 Task: Add a signature Grace Jones containing With gratitude and best wishes, Grace Jones to email address softage.2@softage.net and add a label Medical records
Action: Mouse moved to (327, 354)
Screenshot: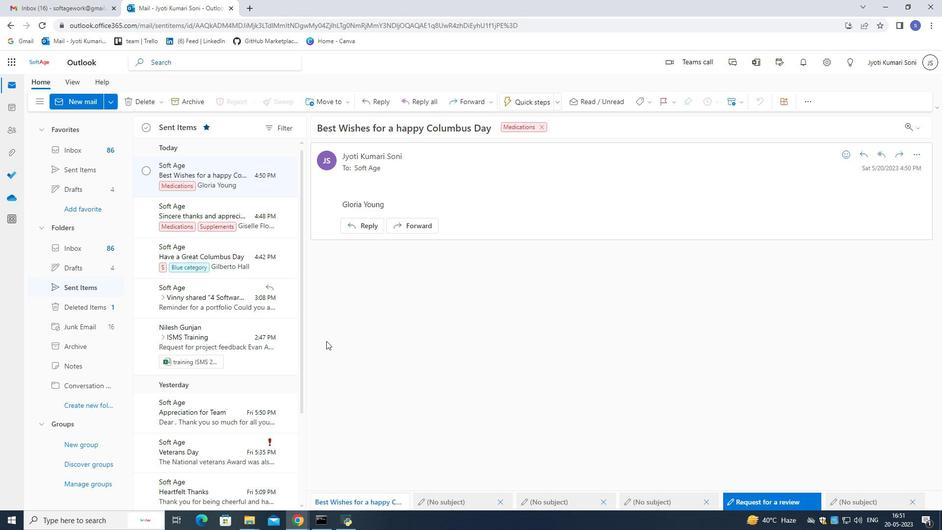 
Action: Mouse scrolled (327, 353) with delta (0, 0)
Screenshot: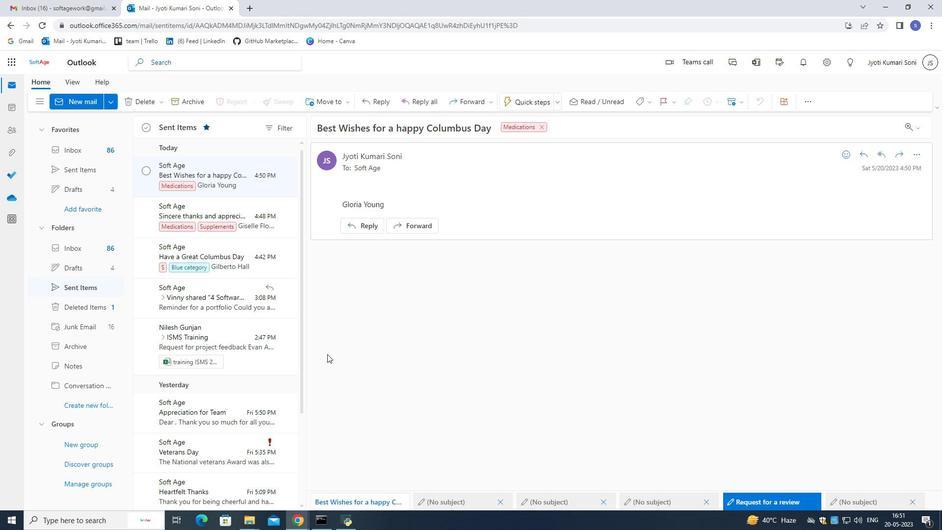
Action: Mouse scrolled (327, 353) with delta (0, 0)
Screenshot: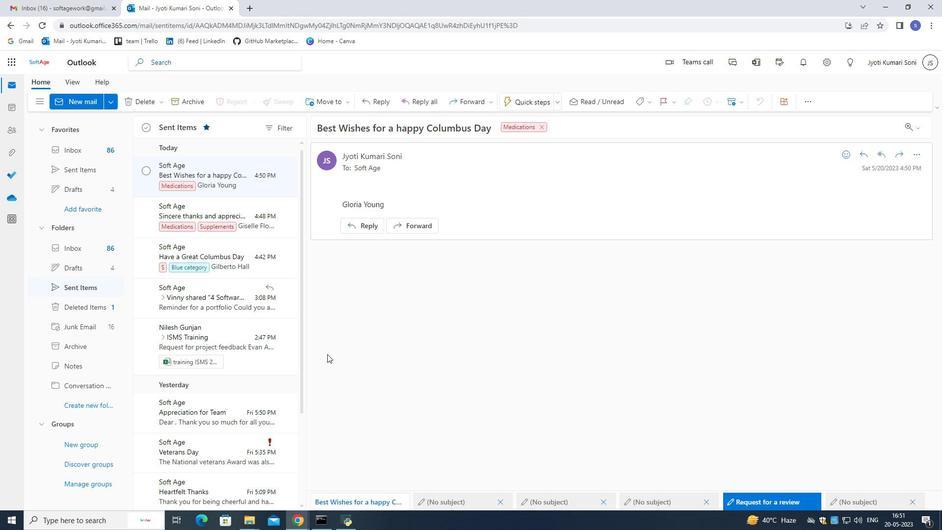 
Action: Mouse scrolled (327, 353) with delta (0, 0)
Screenshot: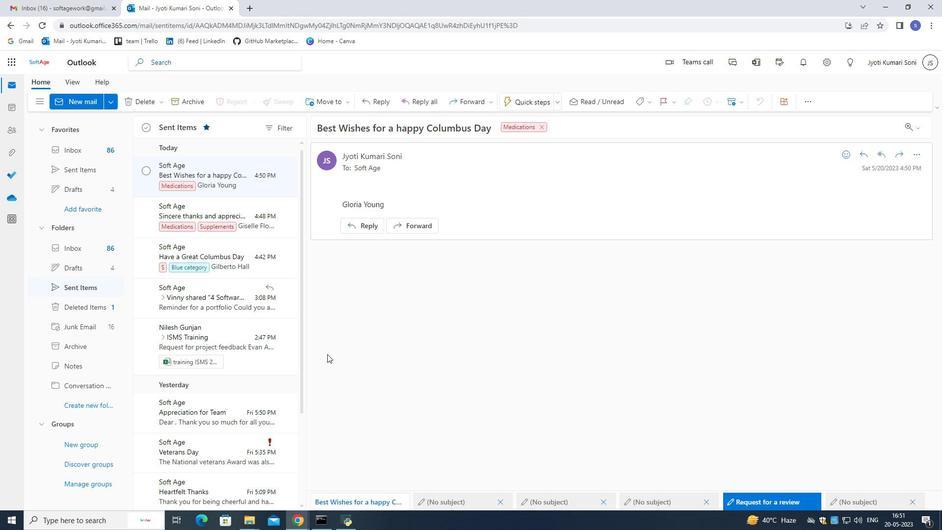 
Action: Mouse moved to (327, 351)
Screenshot: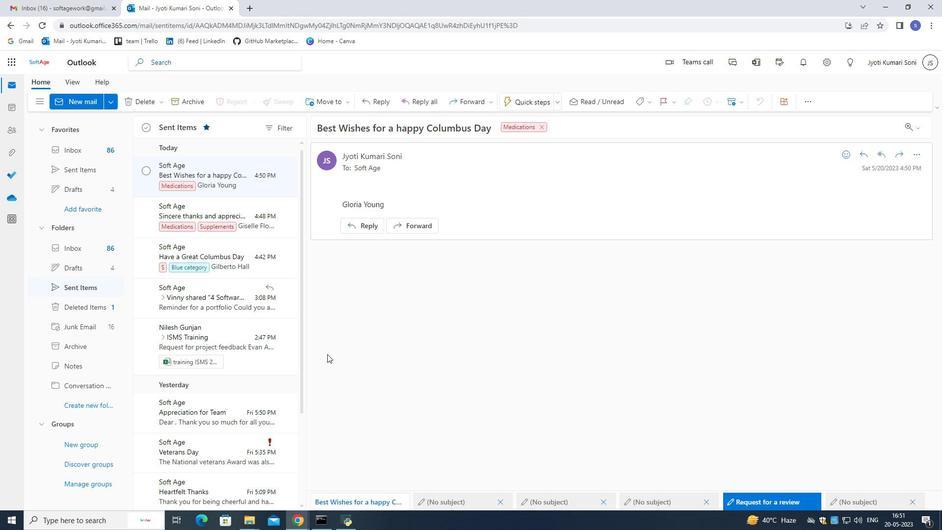 
Action: Mouse scrolled (327, 352) with delta (0, 0)
Screenshot: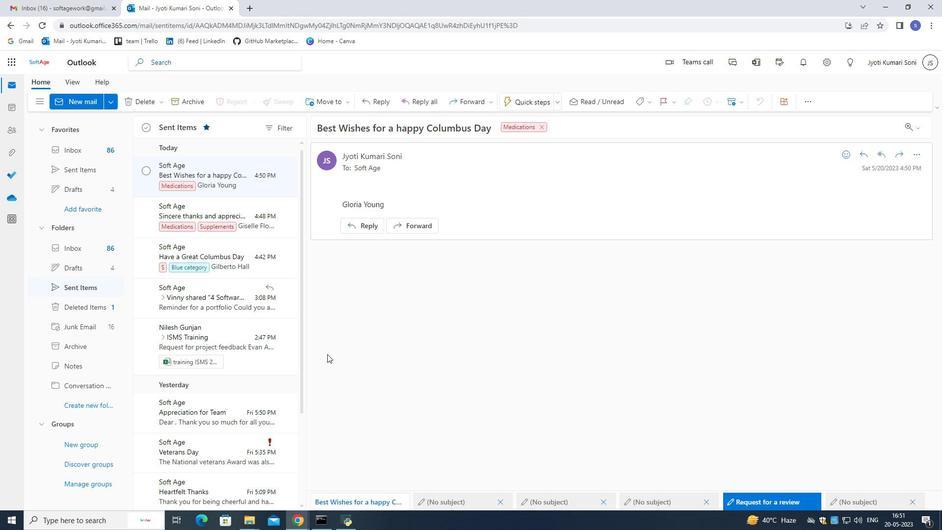 
Action: Mouse moved to (327, 350)
Screenshot: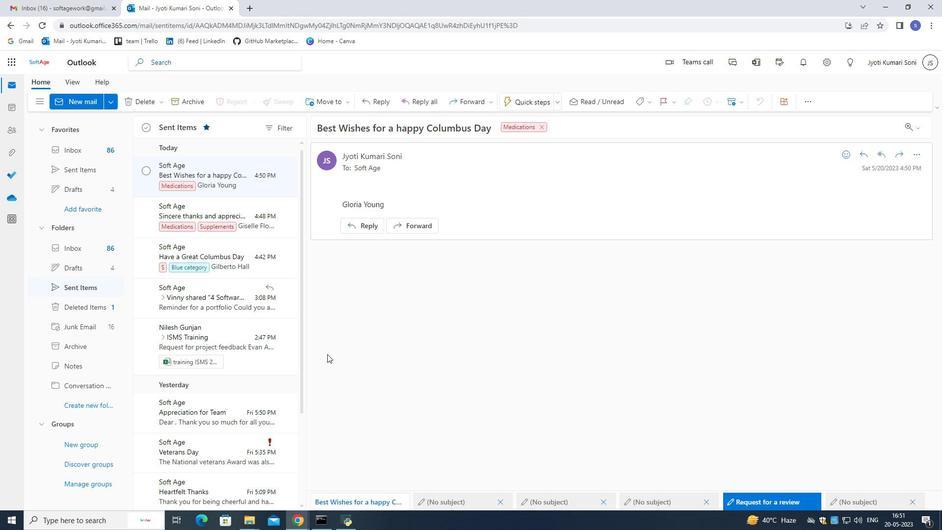 
Action: Mouse scrolled (327, 350) with delta (0, 0)
Screenshot: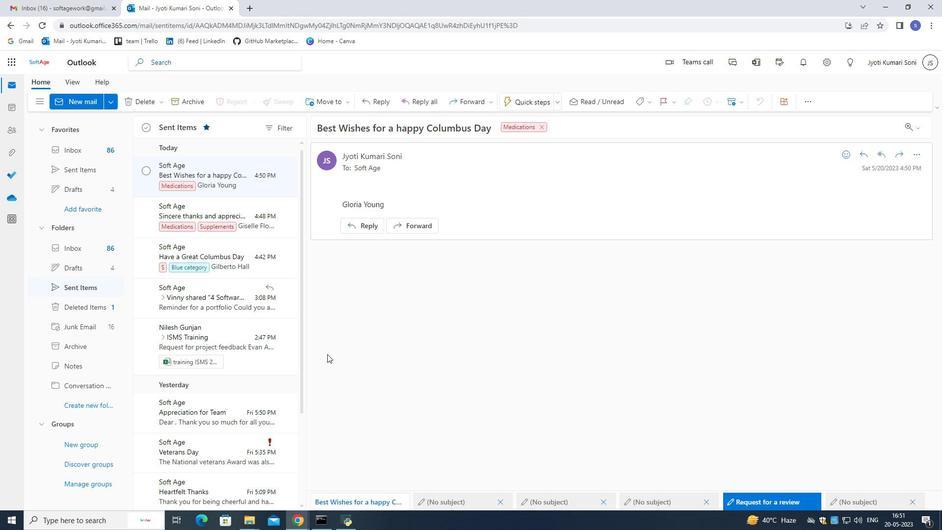 
Action: Mouse moved to (327, 346)
Screenshot: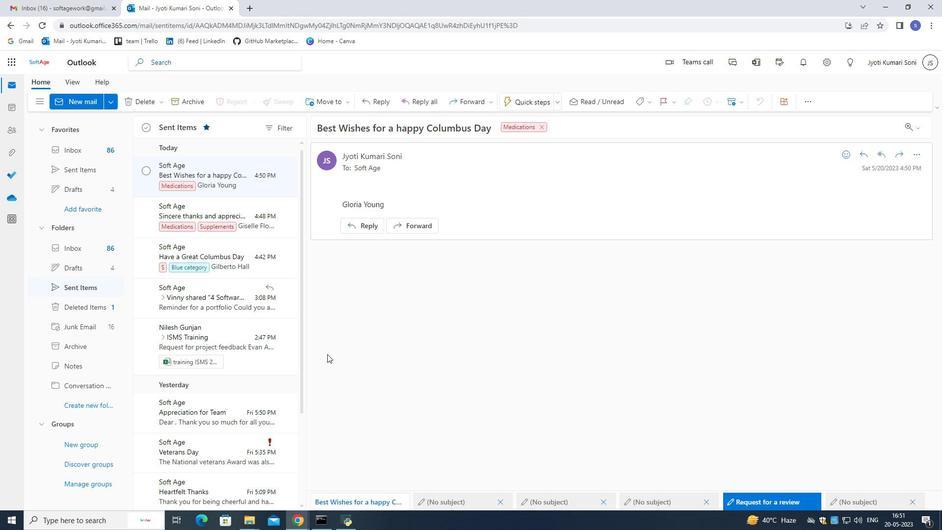 
Action: Mouse scrolled (327, 346) with delta (0, 0)
Screenshot: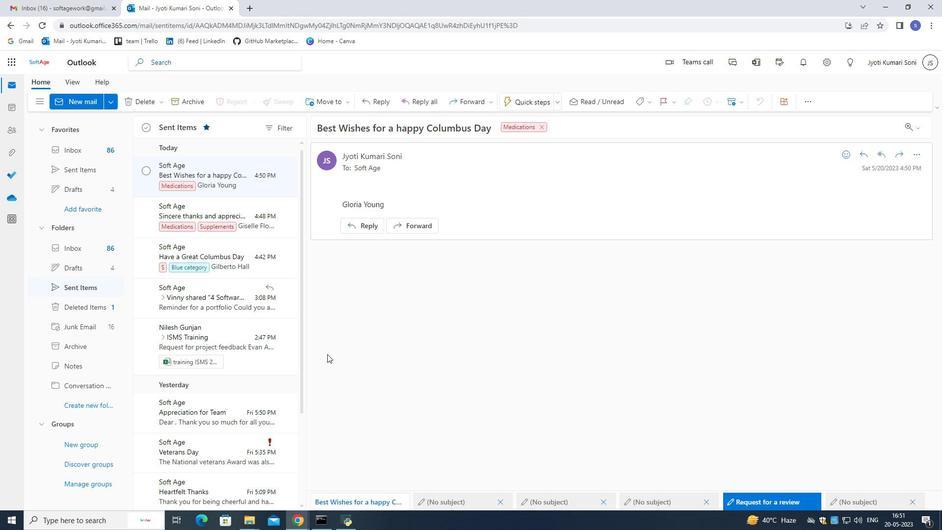 
Action: Mouse moved to (78, 101)
Screenshot: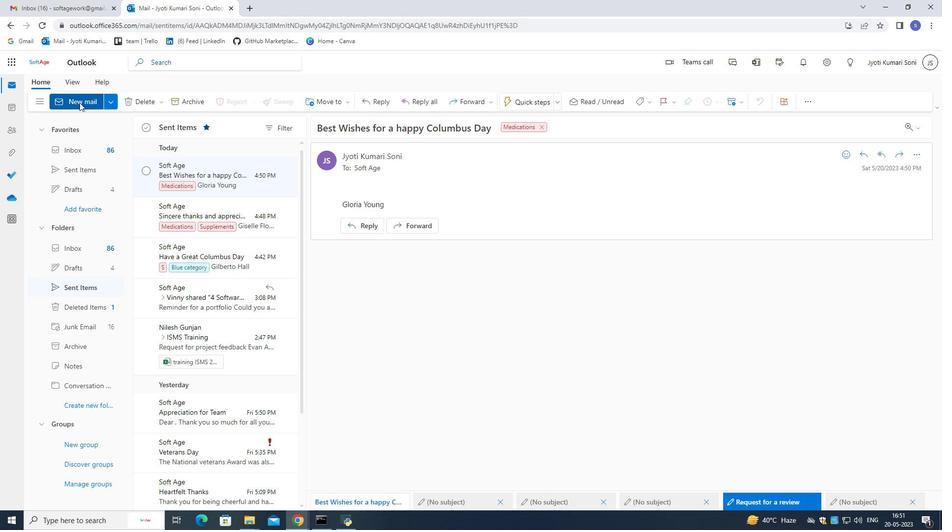 
Action: Mouse pressed left at (78, 101)
Screenshot: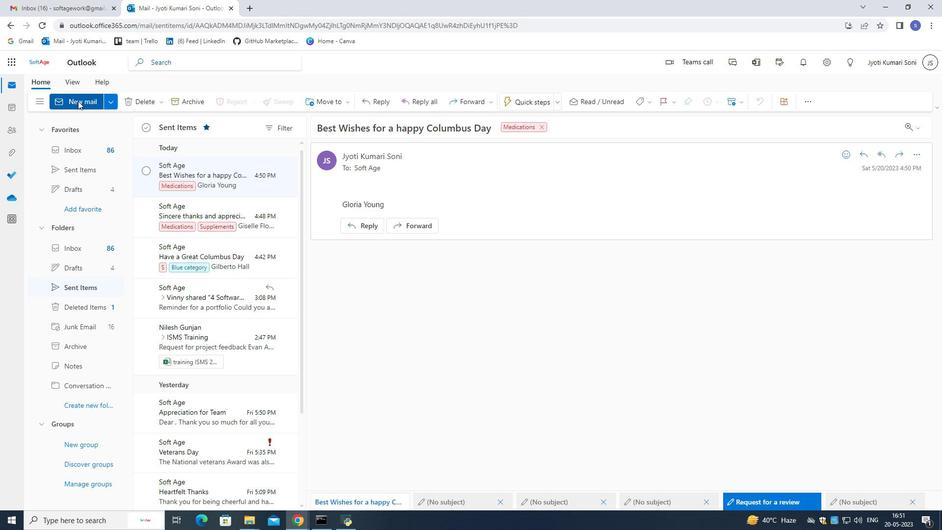 
Action: Mouse moved to (667, 101)
Screenshot: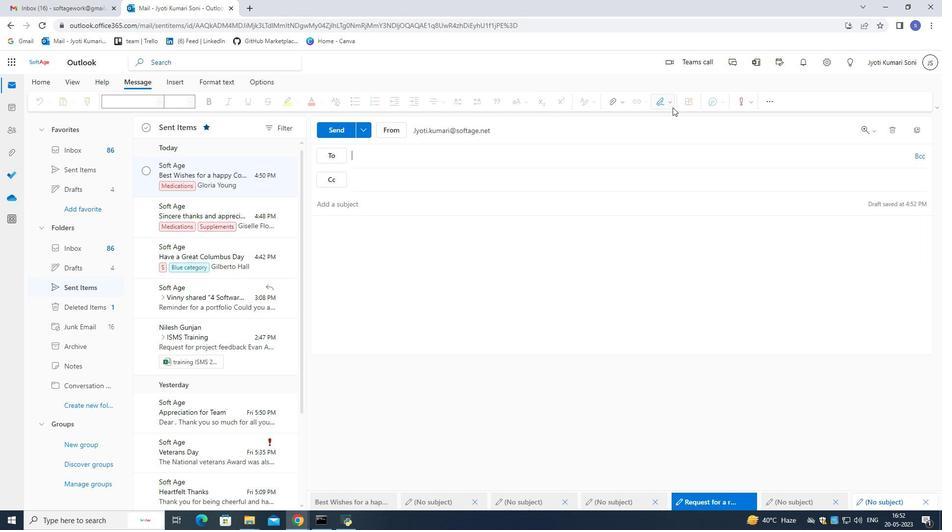 
Action: Mouse pressed left at (667, 101)
Screenshot: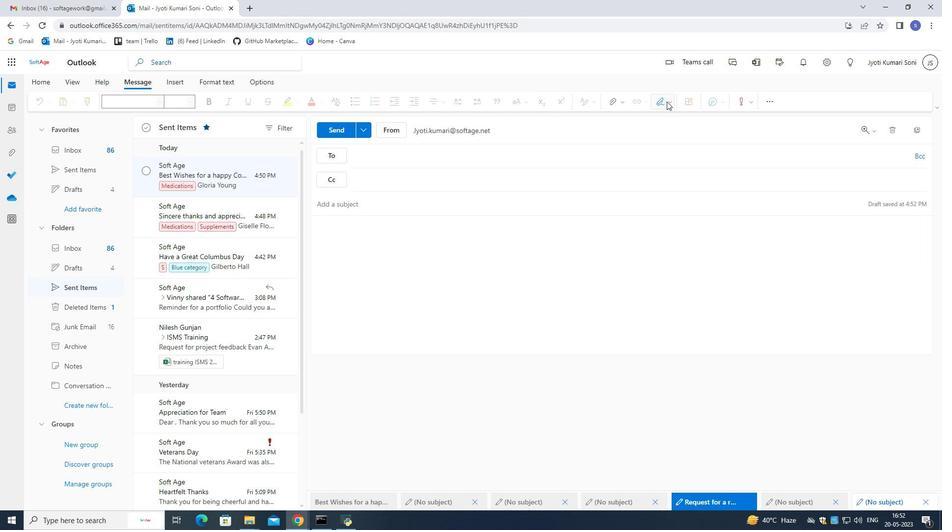 
Action: Mouse moved to (639, 297)
Screenshot: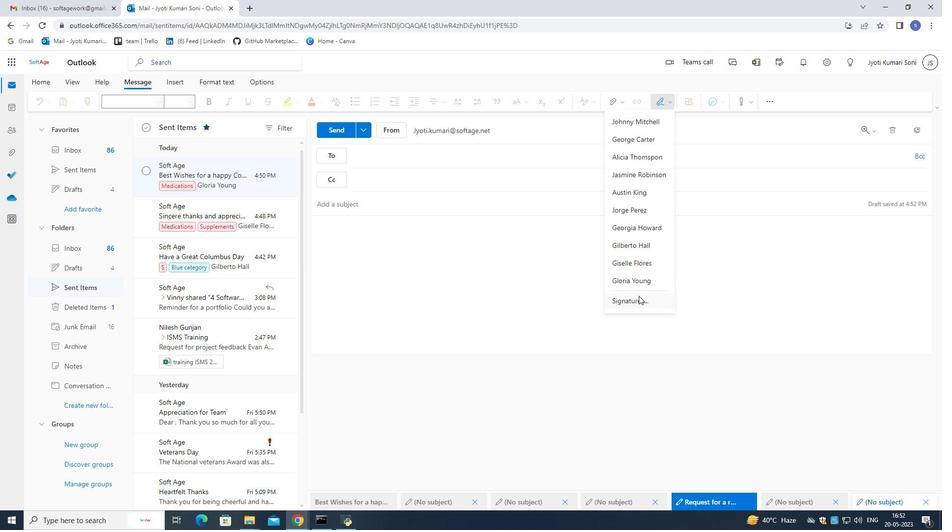 
Action: Mouse pressed left at (639, 297)
Screenshot: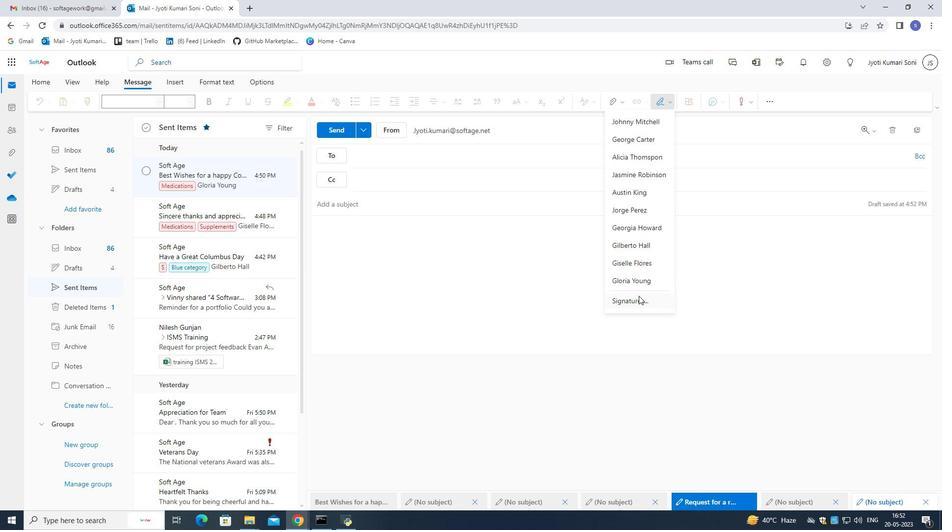 
Action: Mouse moved to (610, 179)
Screenshot: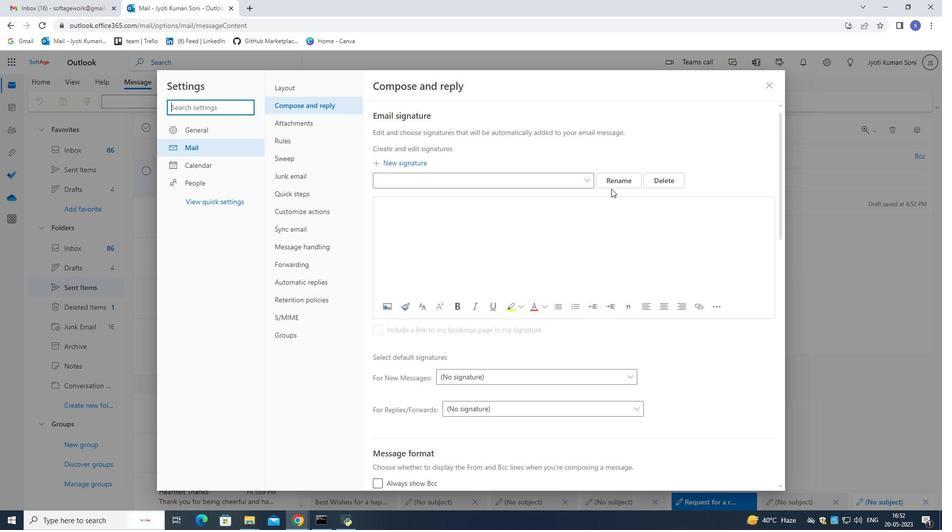 
Action: Mouse pressed left at (610, 179)
Screenshot: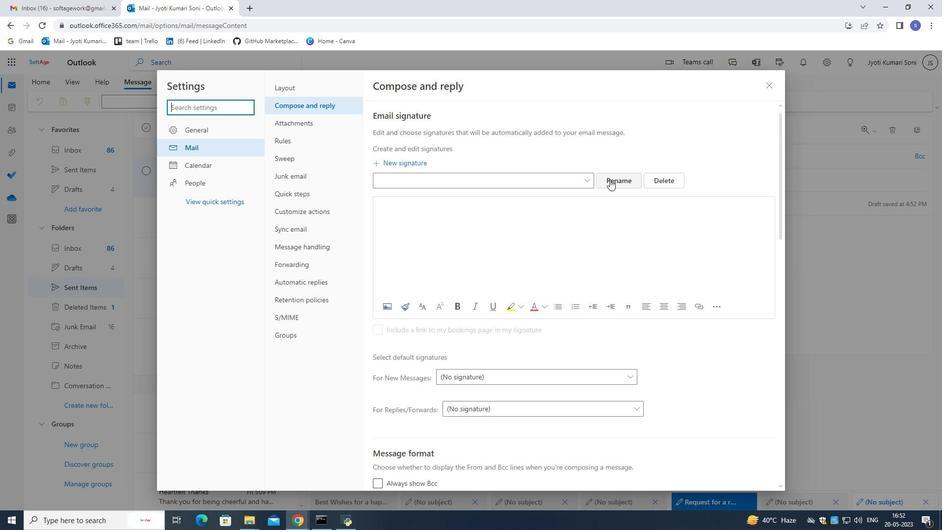 
Action: Mouse moved to (550, 173)
Screenshot: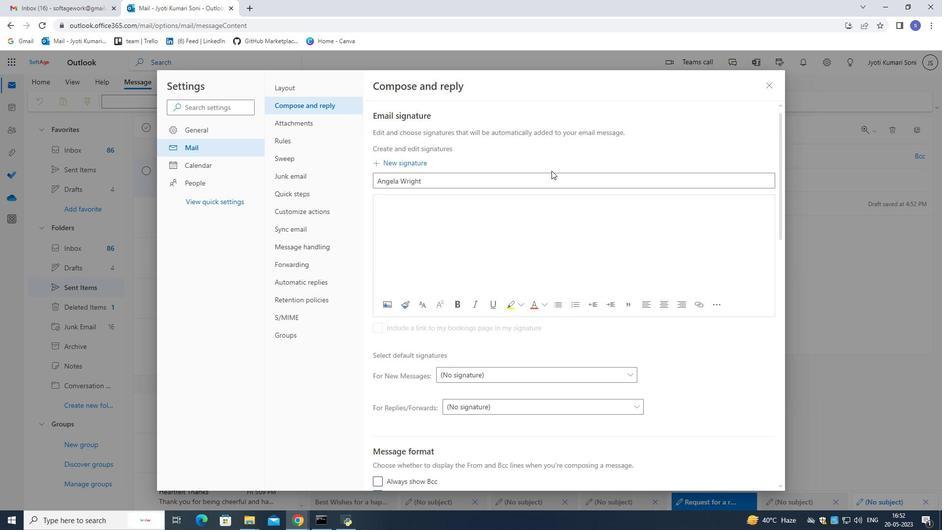 
Action: Mouse pressed left at (550, 173)
Screenshot: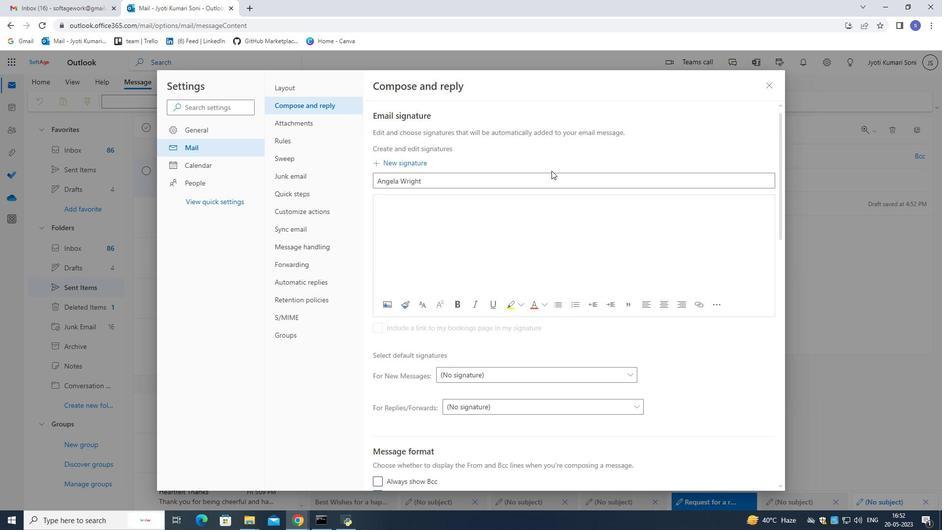 
Action: Mouse pressed left at (550, 173)
Screenshot: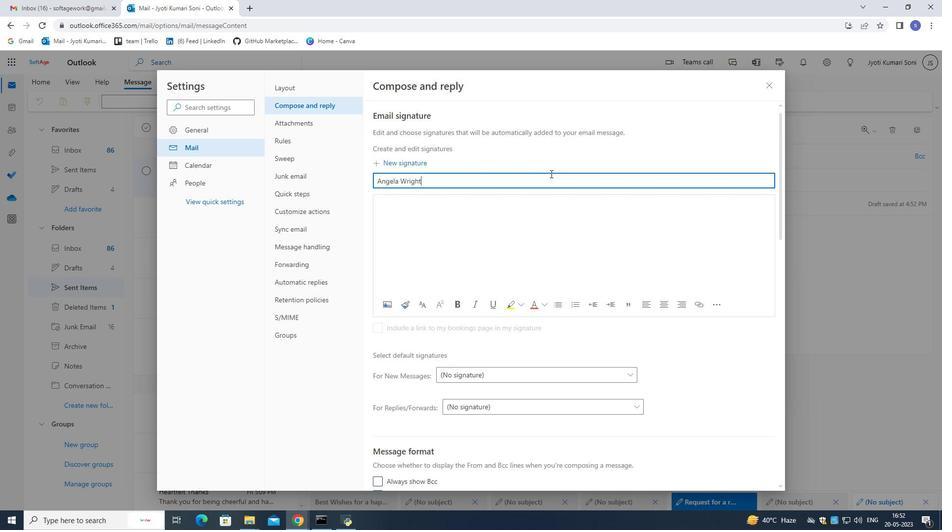 
Action: Mouse pressed left at (550, 173)
Screenshot: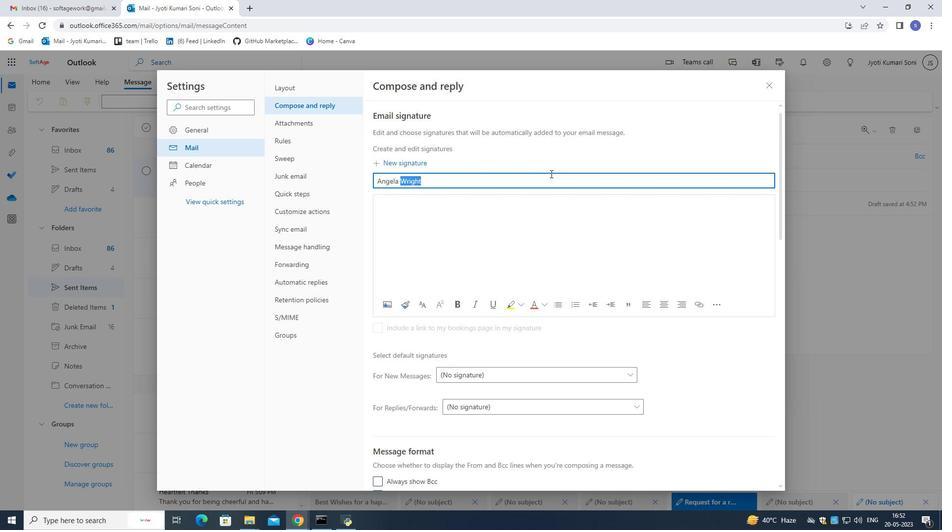 
Action: Key pressed <Key.shift>Grace<Key.space><Key.shift>jones
Screenshot: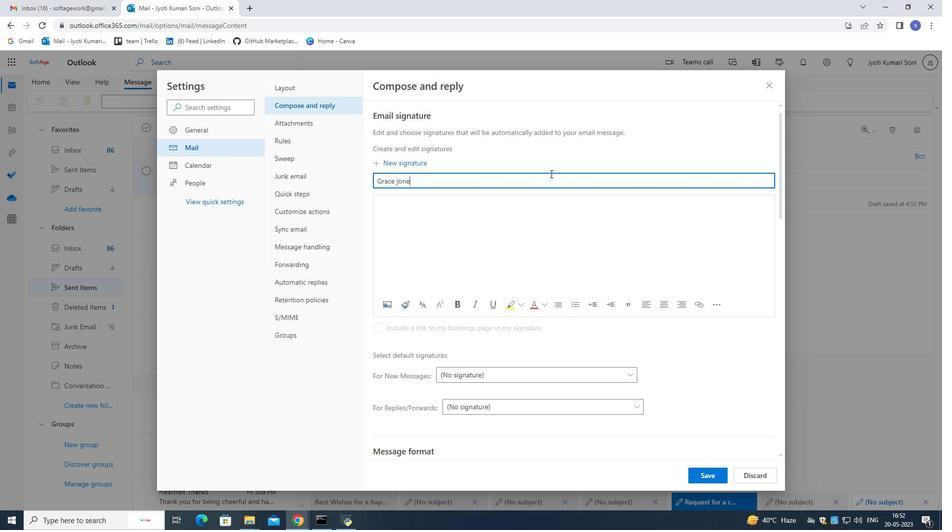 
Action: Mouse moved to (430, 182)
Screenshot: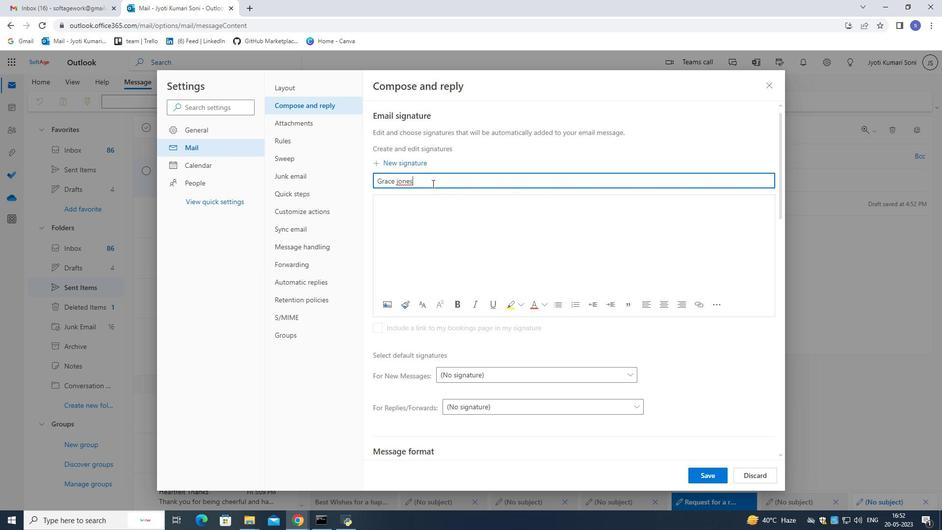 
Action: Mouse pressed left at (430, 182)
Screenshot: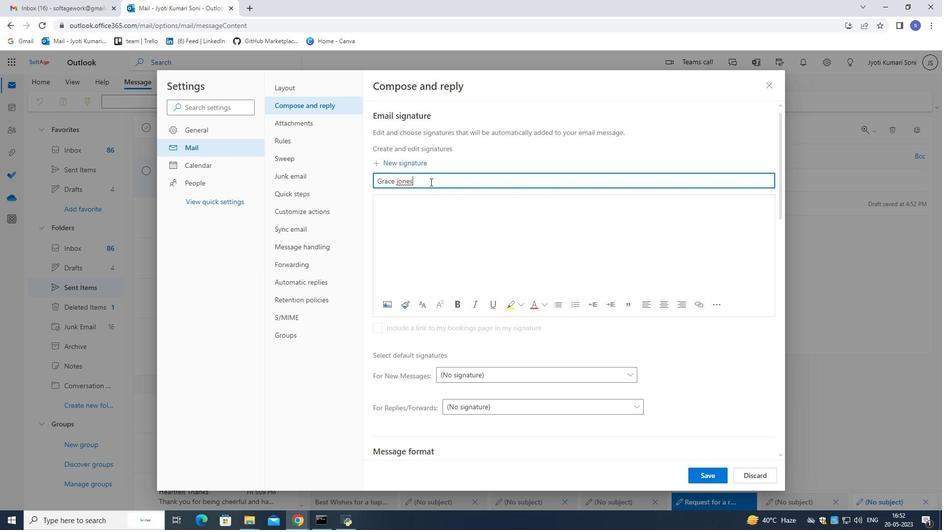 
Action: Mouse moved to (362, 182)
Screenshot: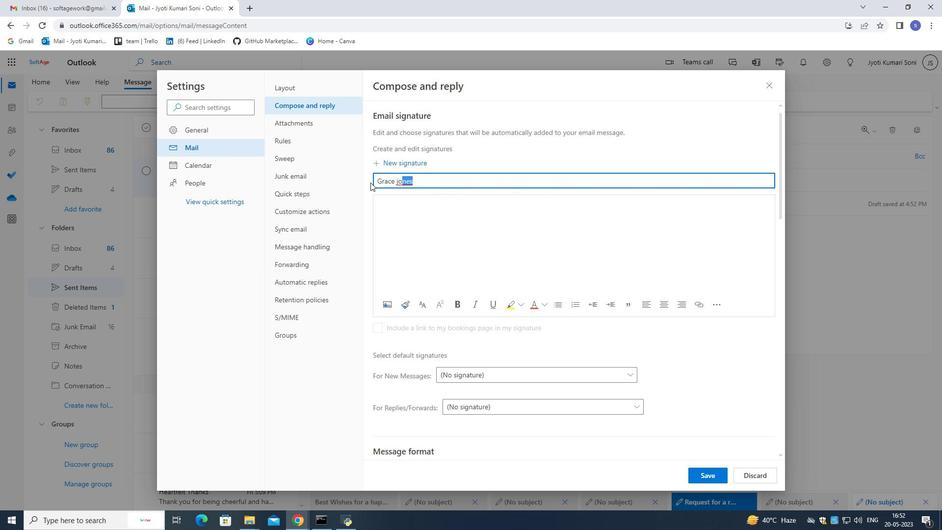 
Action: Key pressed ctrl+C
Screenshot: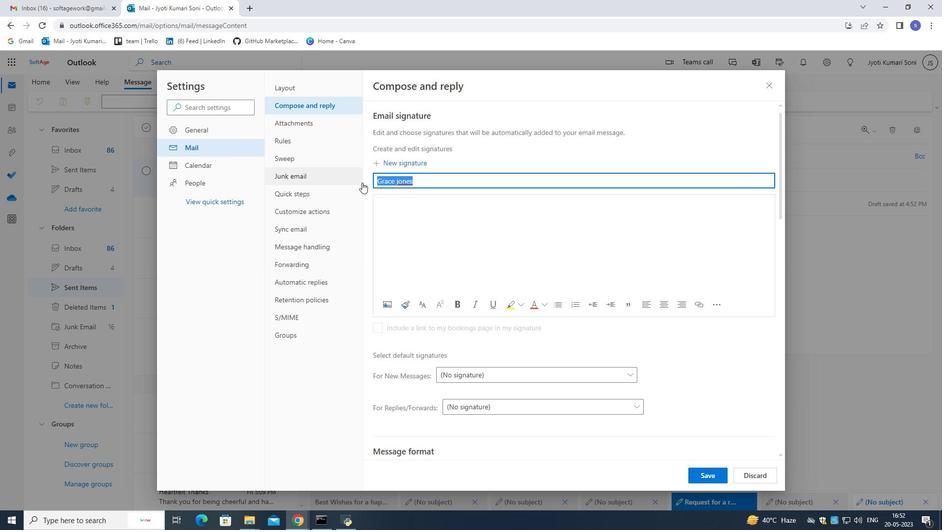 
Action: Mouse moved to (392, 200)
Screenshot: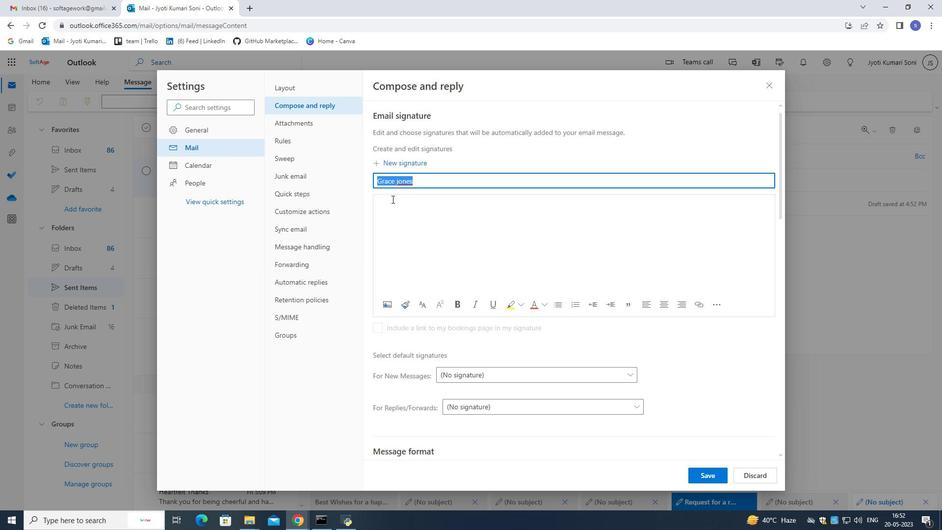 
Action: Mouse pressed left at (392, 200)
Screenshot: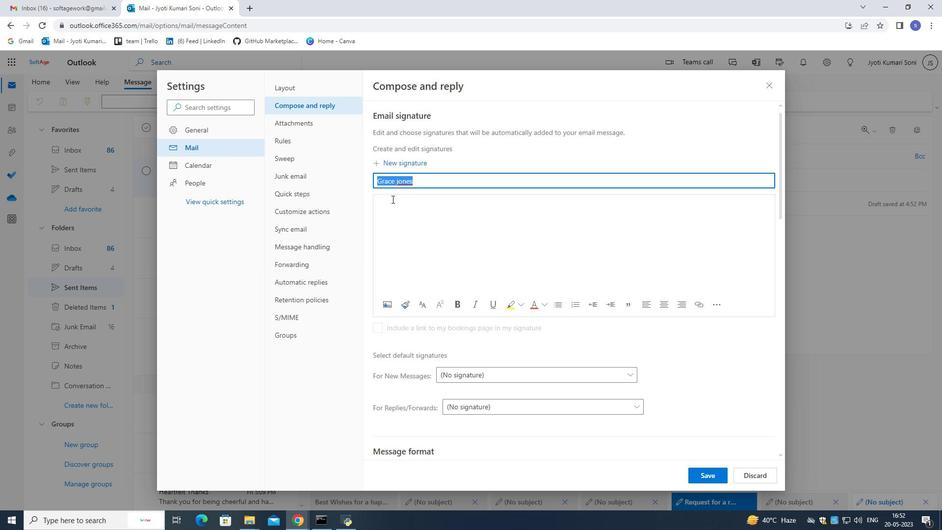 
Action: Mouse moved to (392, 200)
Screenshot: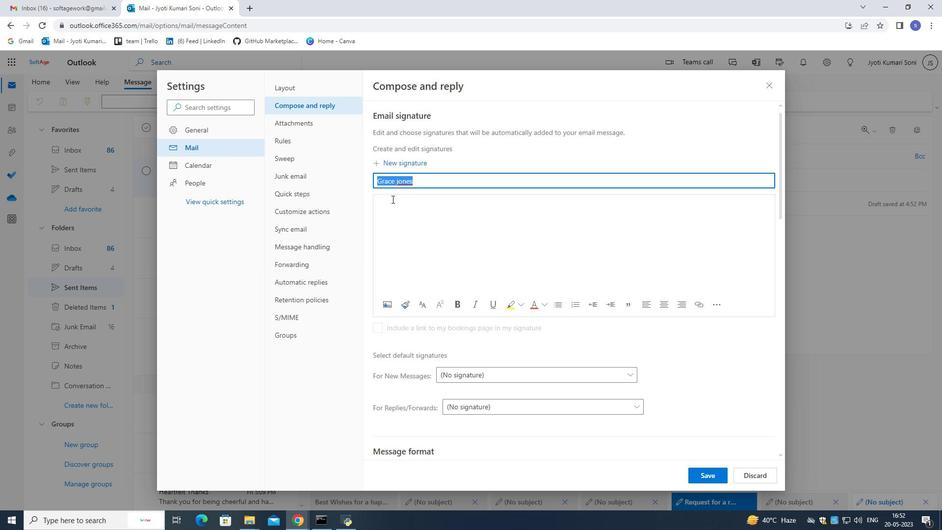 
Action: Key pressed ctrl+V
Screenshot: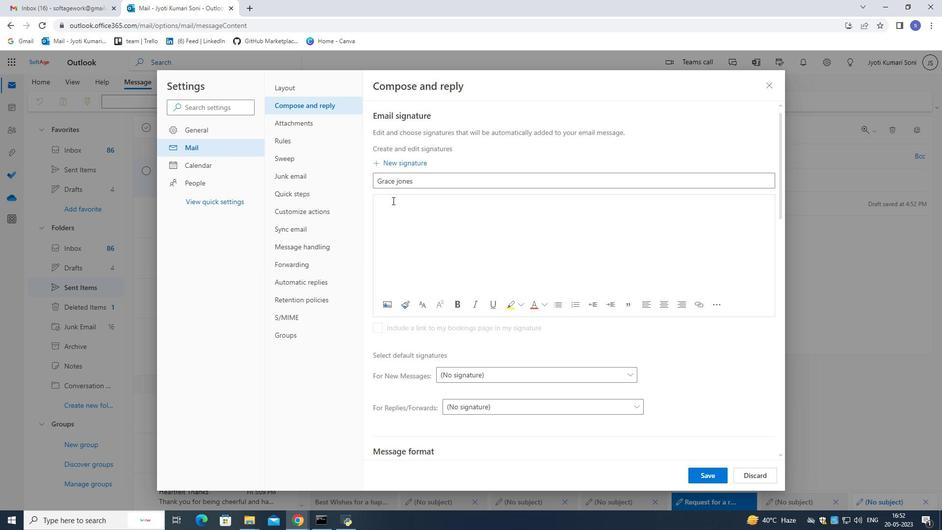 
Action: Mouse moved to (401, 204)
Screenshot: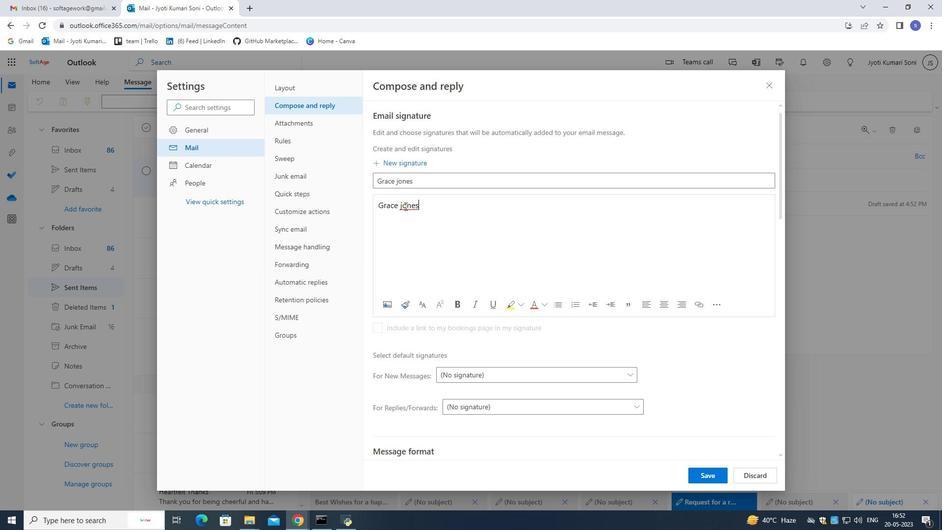 
Action: Mouse pressed left at (401, 204)
Screenshot: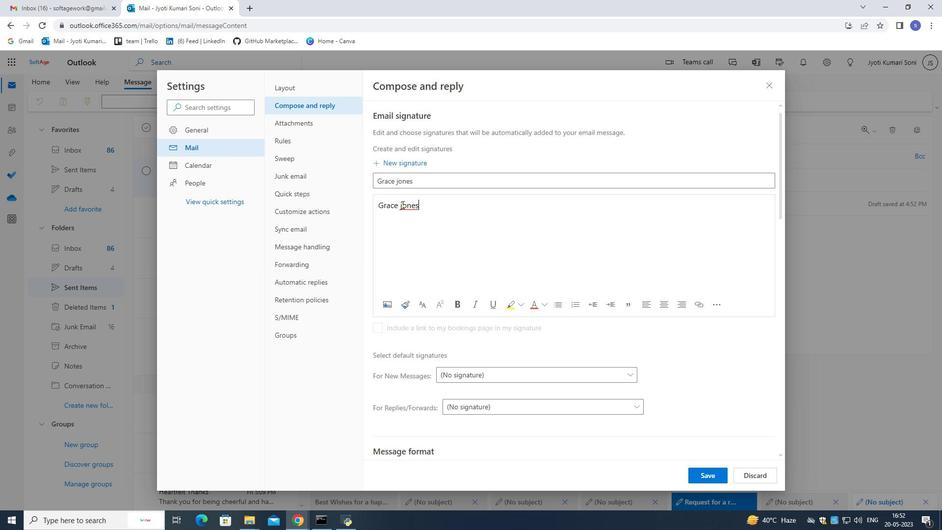 
Action: Mouse moved to (404, 220)
Screenshot: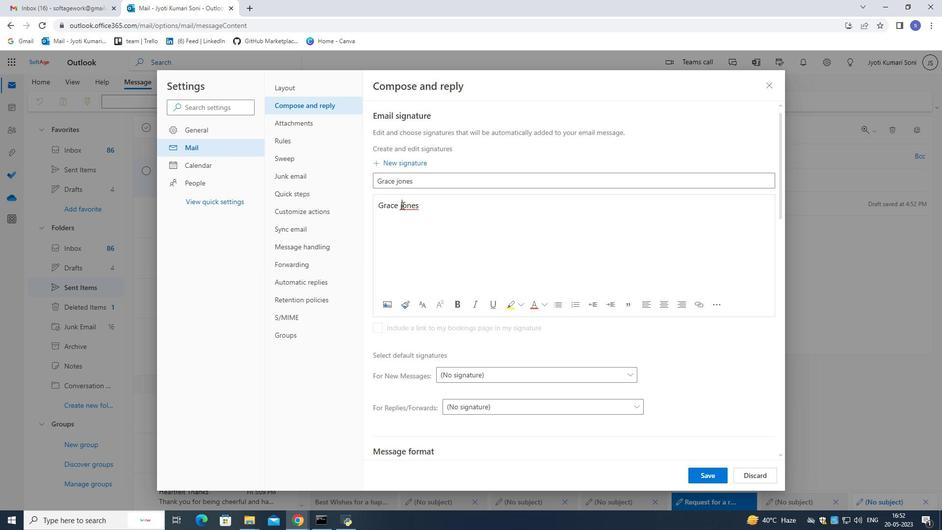 
Action: Key pressed <Key.backspace><Key.shift>J
Screenshot: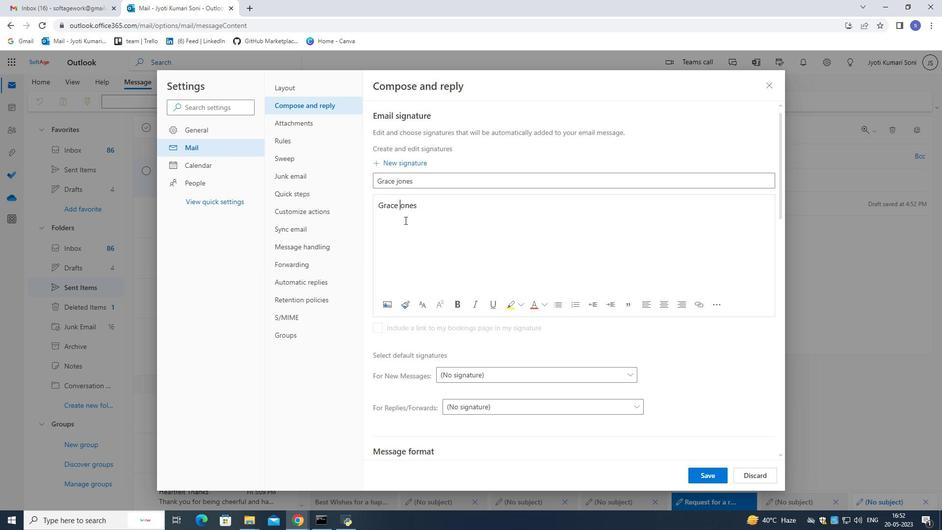 
Action: Mouse moved to (398, 181)
Screenshot: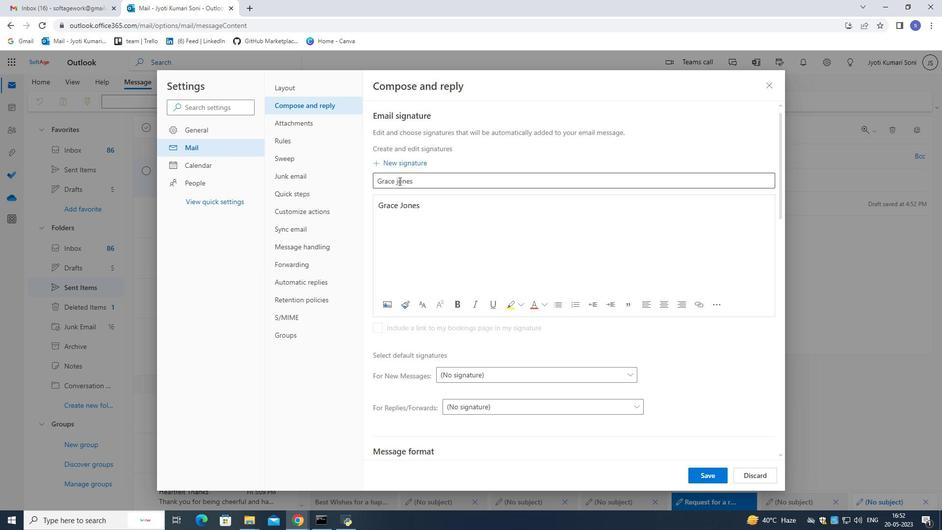 
Action: Mouse pressed left at (398, 181)
Screenshot: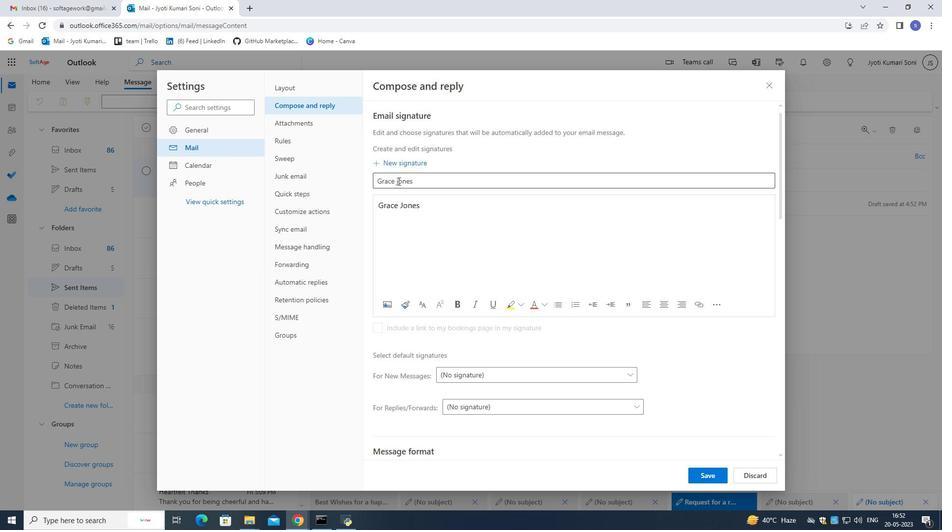 
Action: Mouse moved to (414, 209)
Screenshot: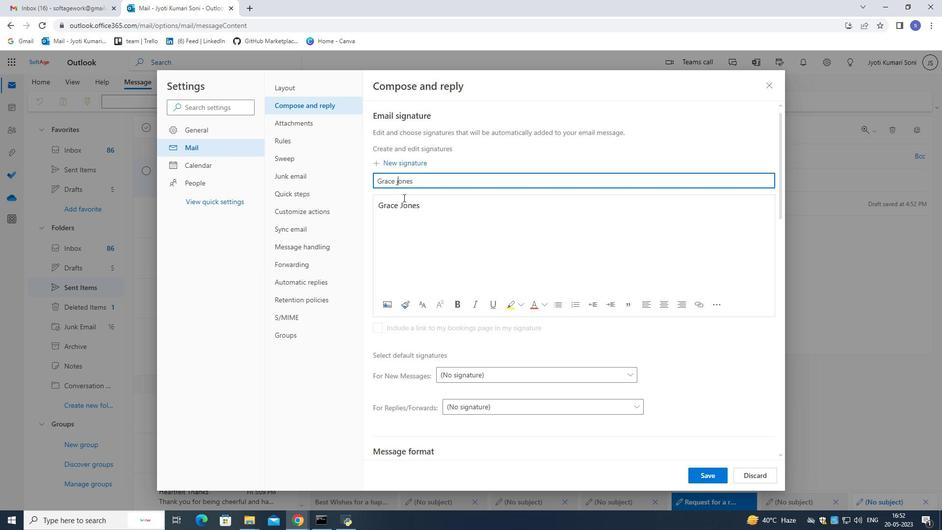 
Action: Key pressed <Key.backspace><Key.shift>J
Screenshot: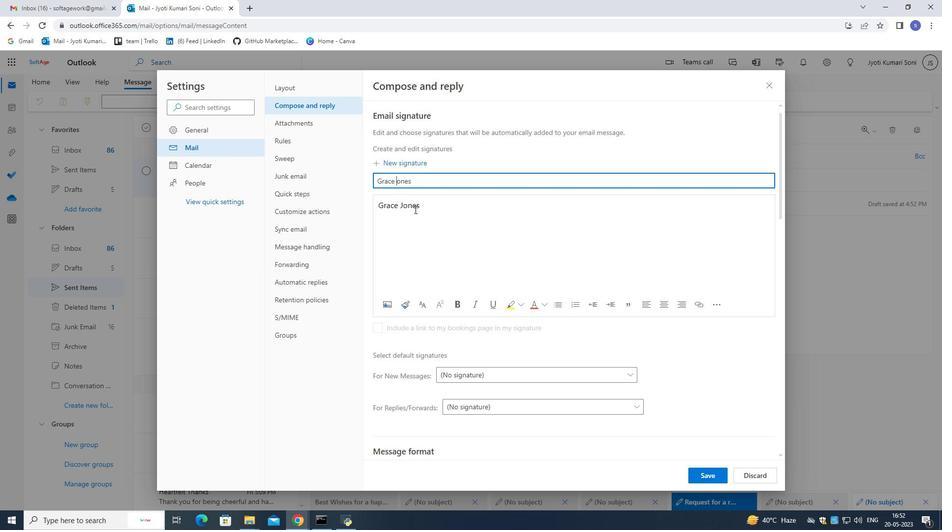 
Action: Mouse moved to (697, 475)
Screenshot: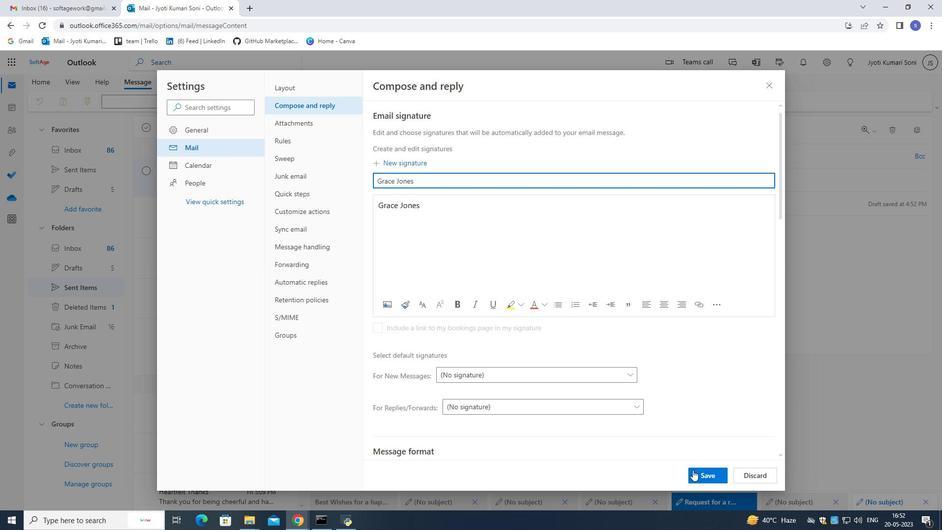 
Action: Mouse pressed left at (697, 475)
Screenshot: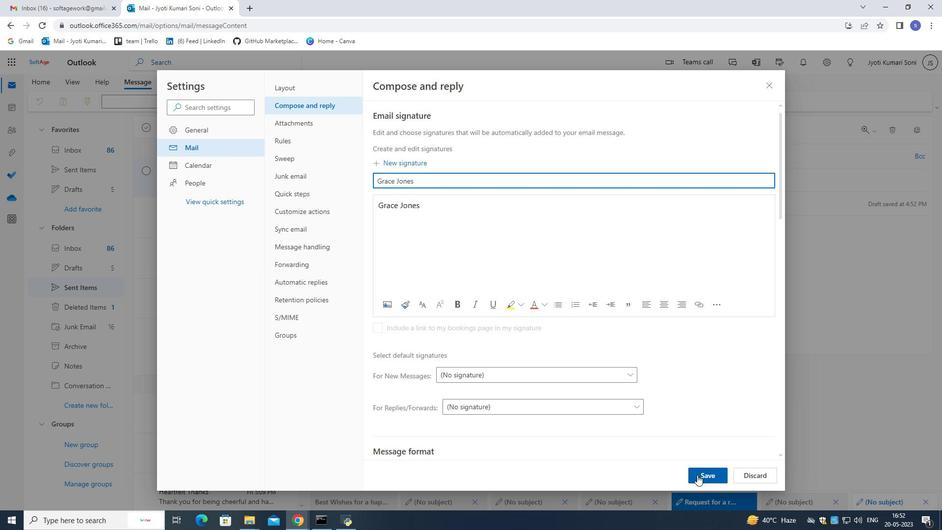 
Action: Mouse moved to (768, 85)
Screenshot: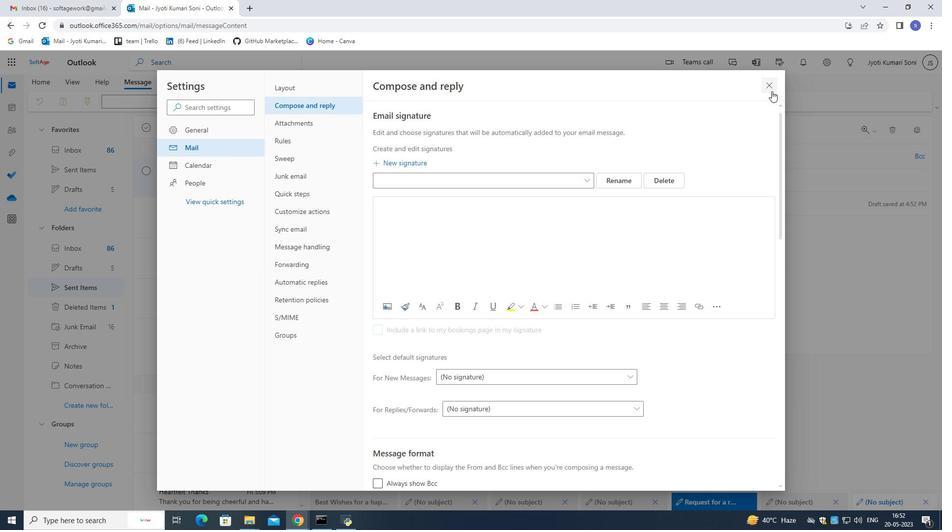 
Action: Mouse pressed left at (768, 85)
Screenshot: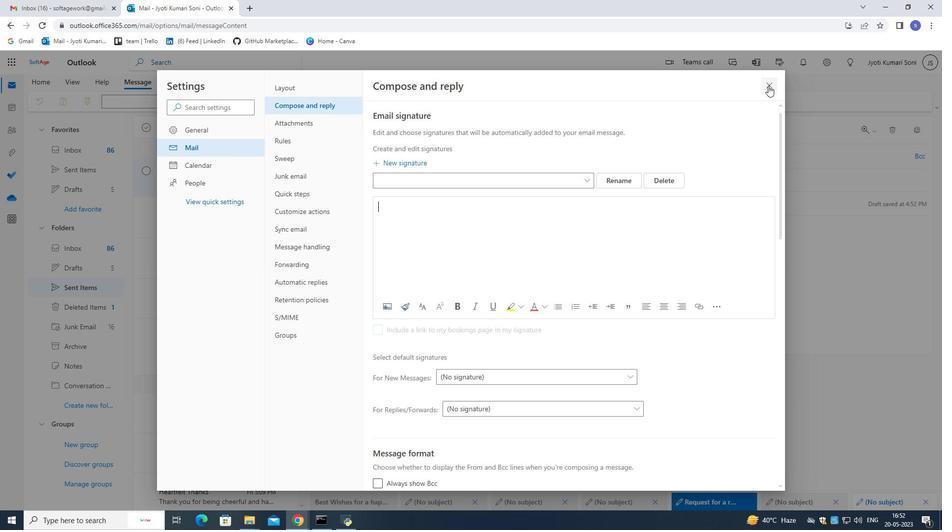 
Action: Mouse moved to (670, 102)
Screenshot: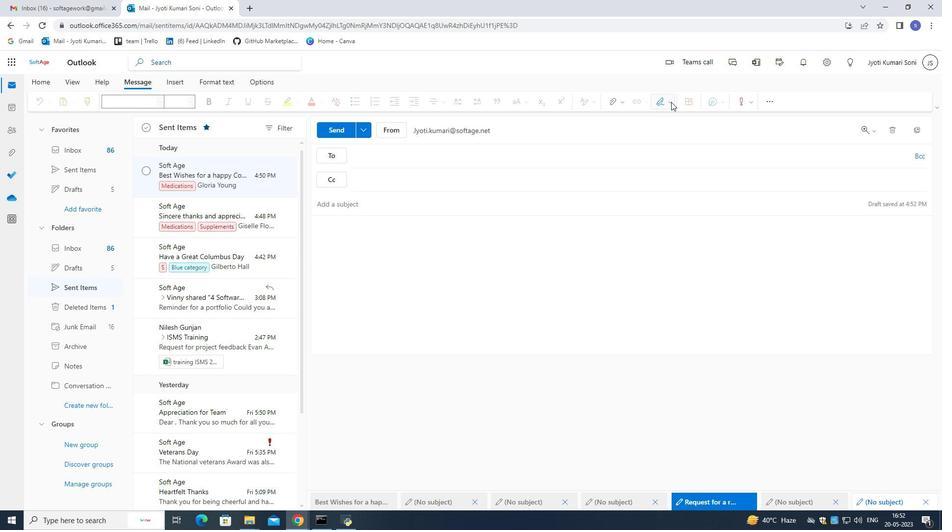 
Action: Mouse pressed left at (670, 102)
Screenshot: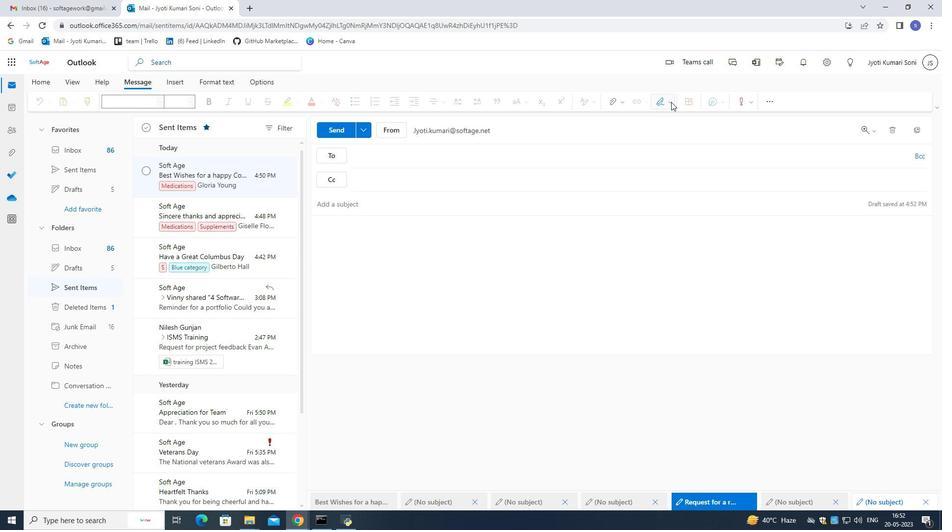 
Action: Mouse moved to (654, 295)
Screenshot: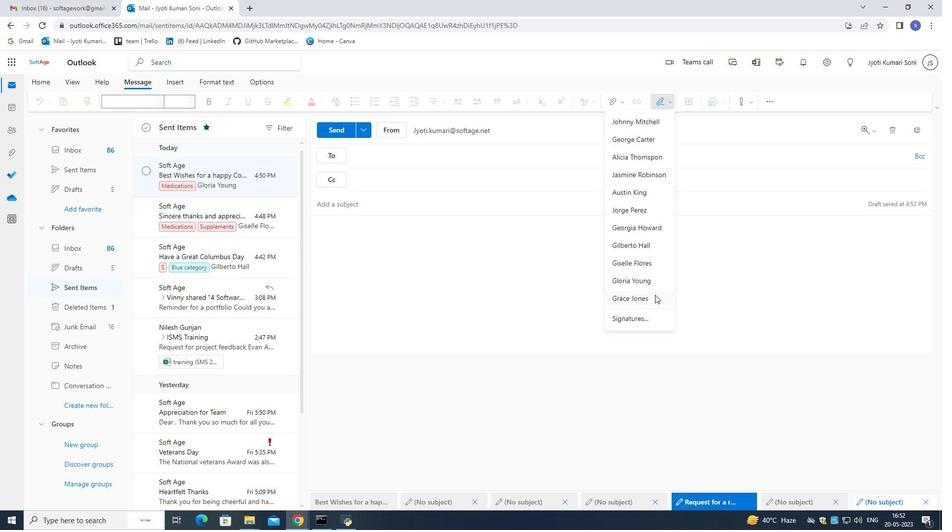 
Action: Mouse pressed left at (654, 295)
Screenshot: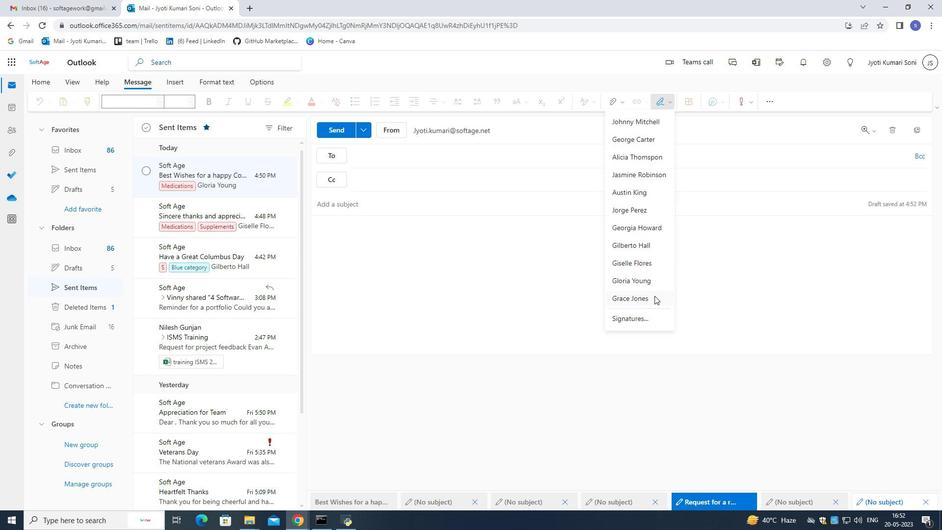 
Action: Mouse moved to (378, 202)
Screenshot: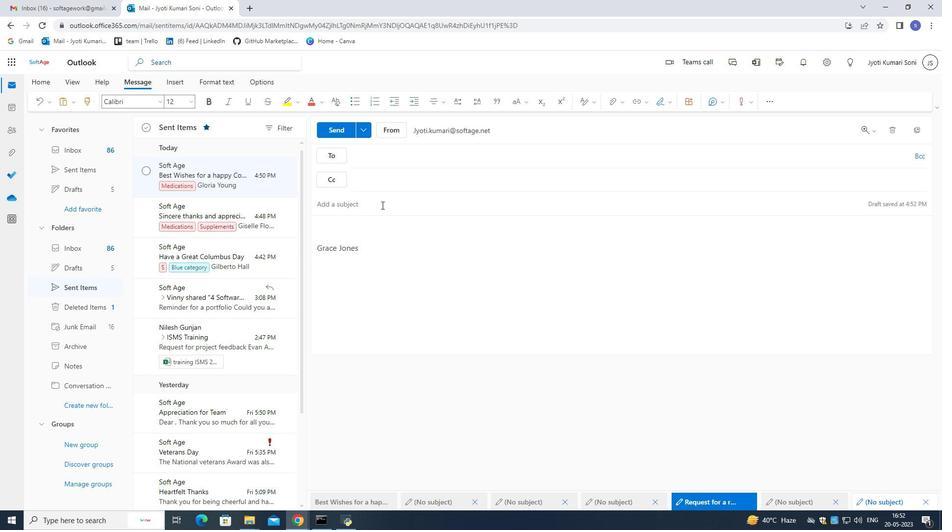 
Action: Mouse pressed left at (378, 202)
Screenshot: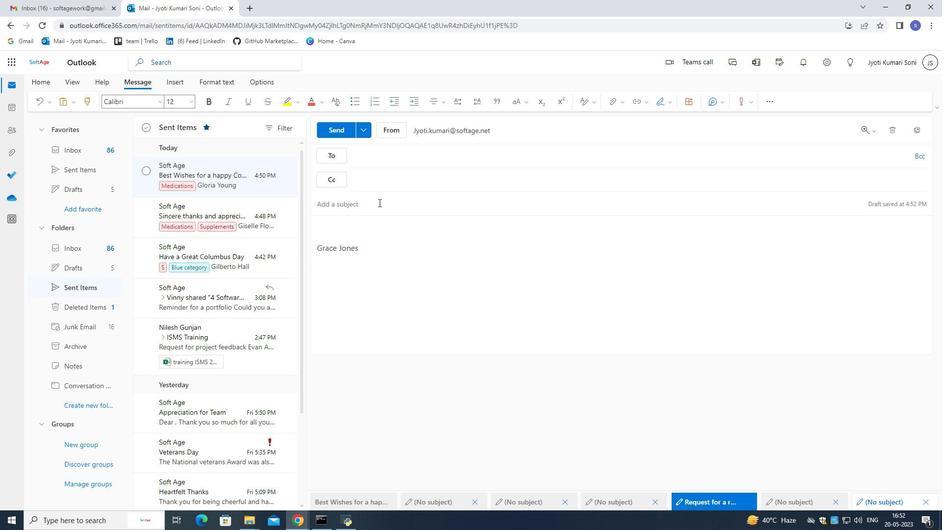 
Action: Mouse moved to (379, 190)
Screenshot: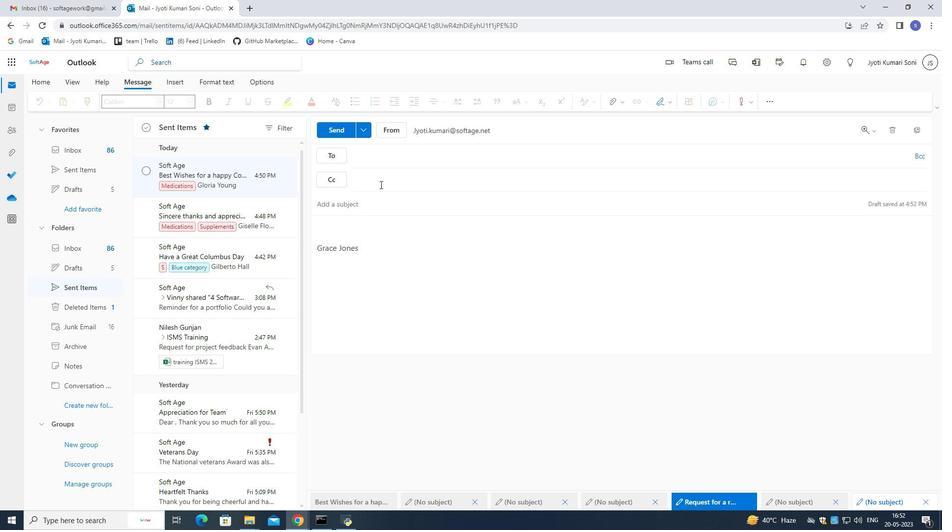 
Action: Key pressed <Key.shift>Gratitude<Key.space>and<Key.space><Key.shift>Best<Key.space><Key.shift>Wishes
Screenshot: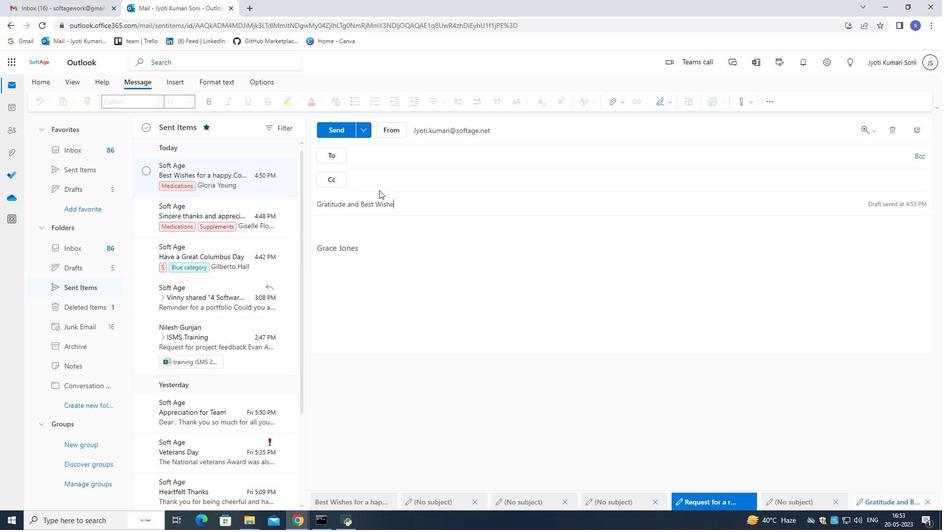 
Action: Mouse moved to (384, 152)
Screenshot: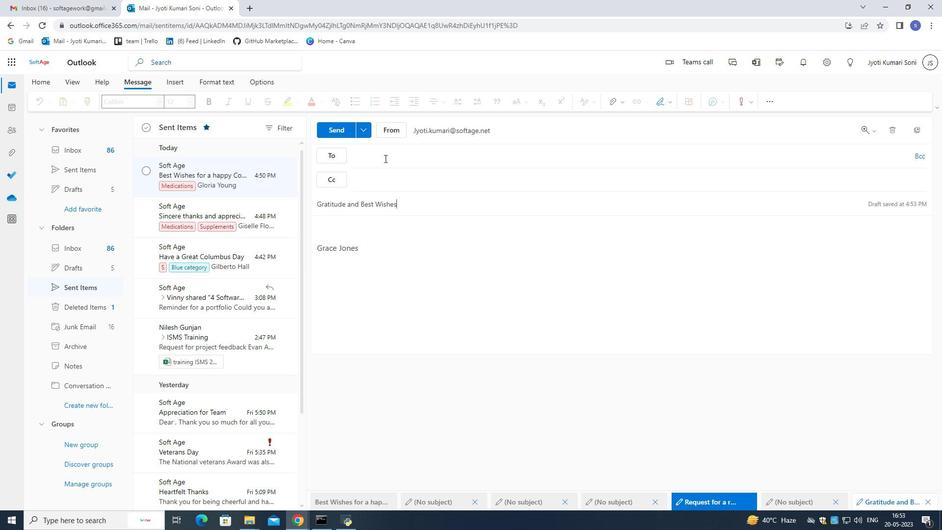 
Action: Mouse pressed left at (384, 152)
Screenshot: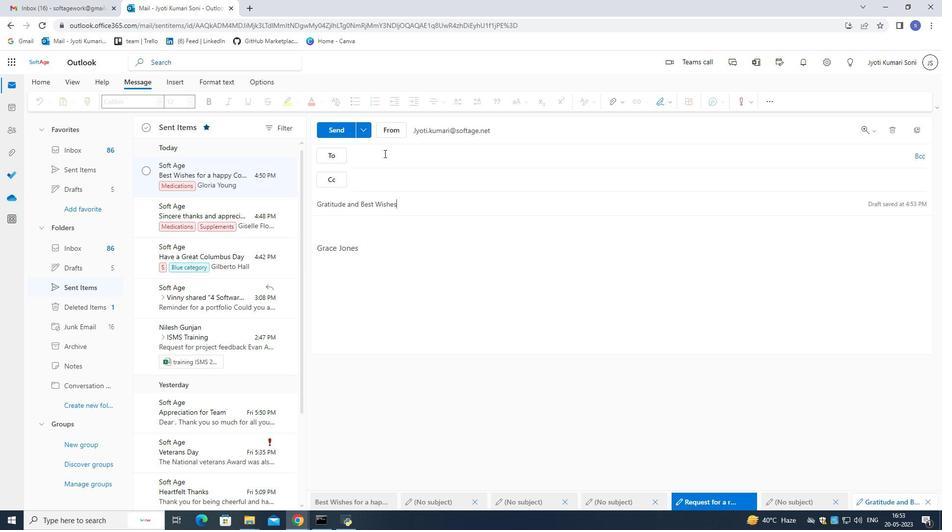 
Action: Key pressed softage.2<Key.shift>2softage.net
Screenshot: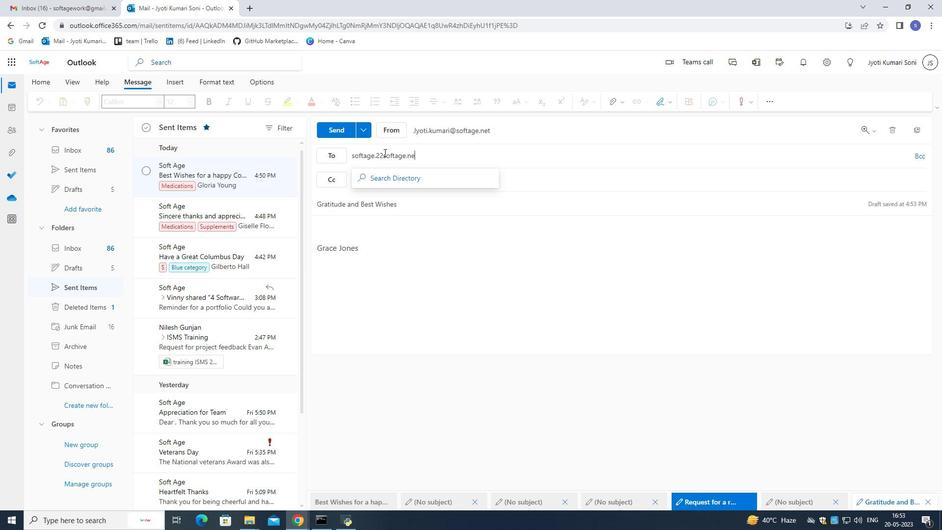 
Action: Mouse moved to (380, 153)
Screenshot: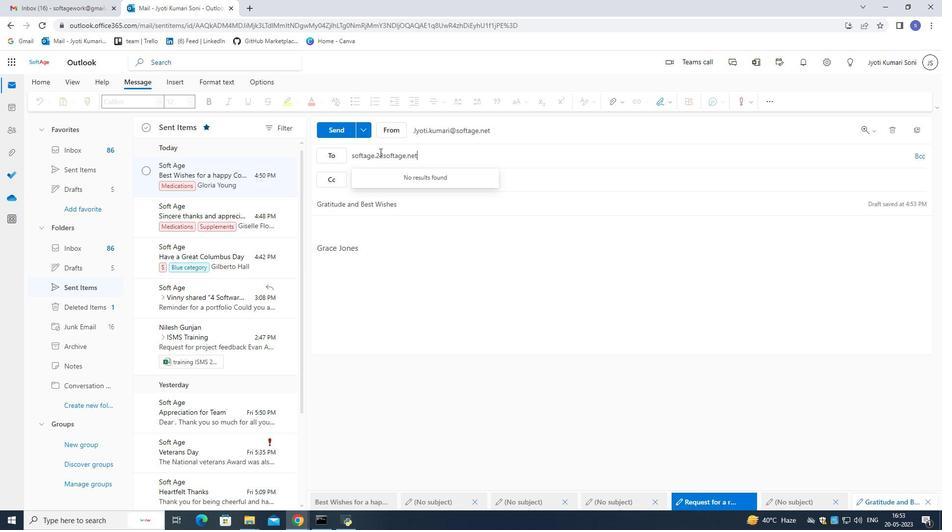 
Action: Mouse pressed left at (380, 153)
Screenshot: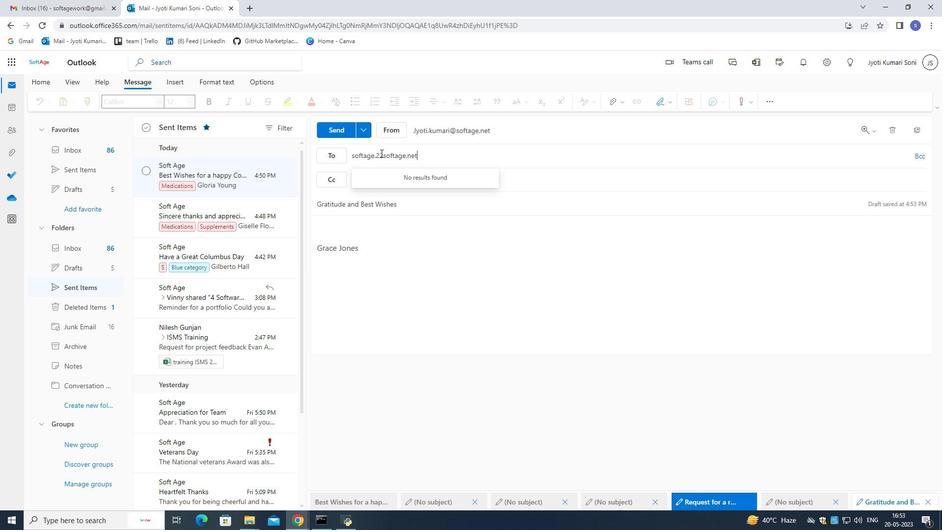 
Action: Key pressed <Key.right><Key.backspace><Key.shift>@
Screenshot: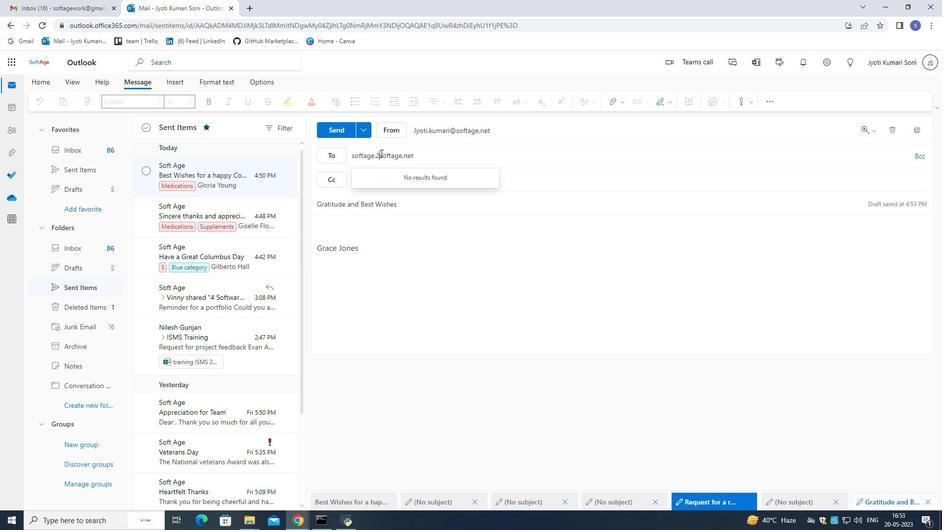 
Action: Mouse moved to (407, 182)
Screenshot: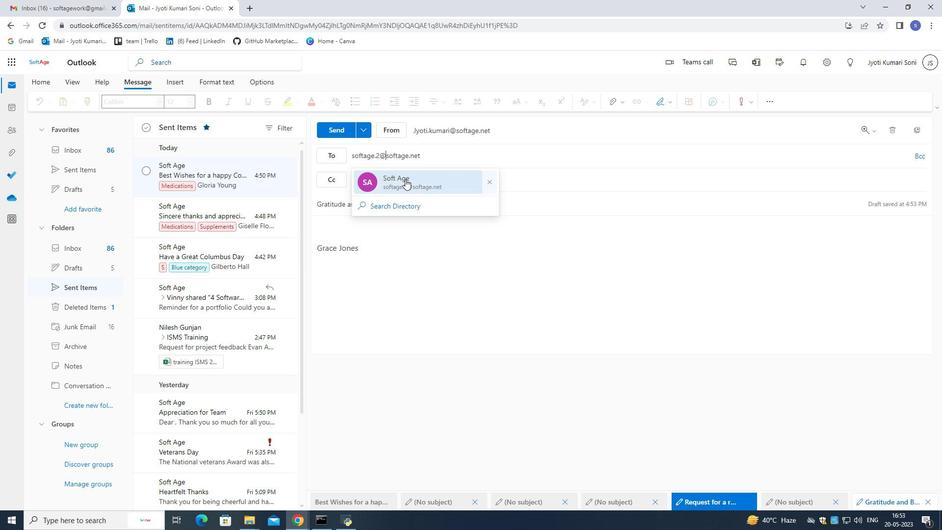 
Action: Mouse pressed left at (407, 182)
Screenshot: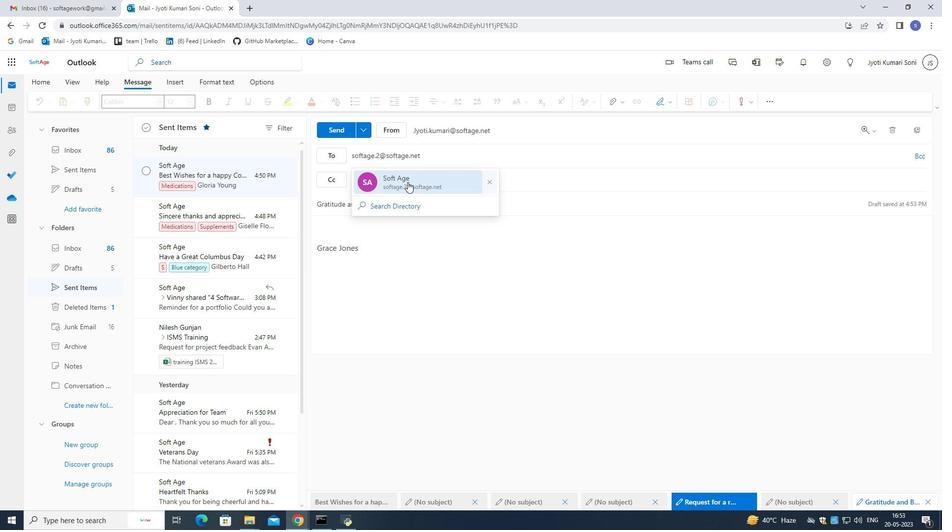 
Action: Mouse moved to (334, 129)
Screenshot: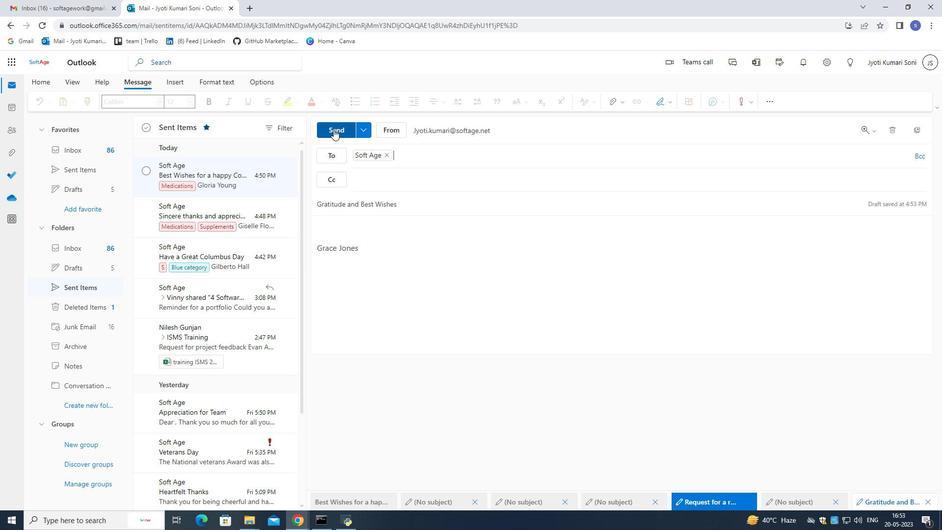 
Action: Mouse pressed left at (334, 129)
Screenshot: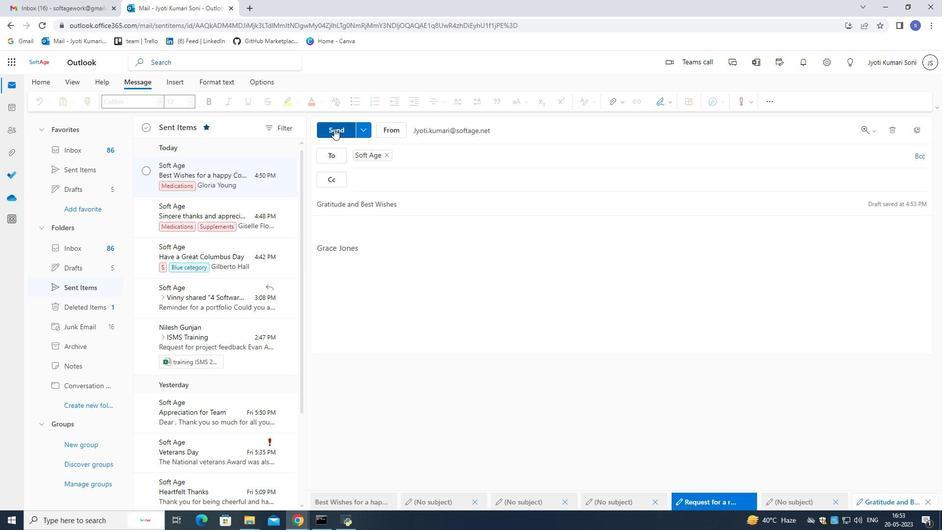 
Action: Mouse moved to (218, 173)
Screenshot: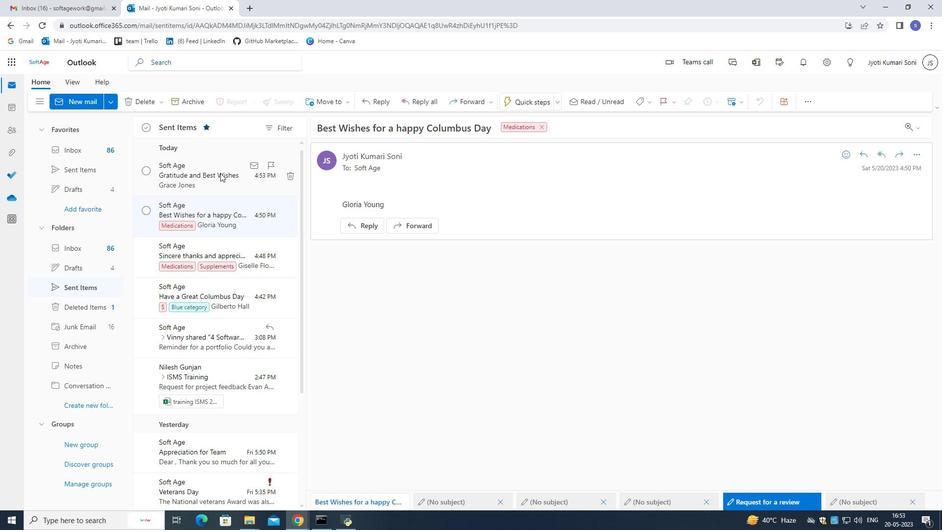 
Action: Mouse pressed left at (218, 173)
Screenshot: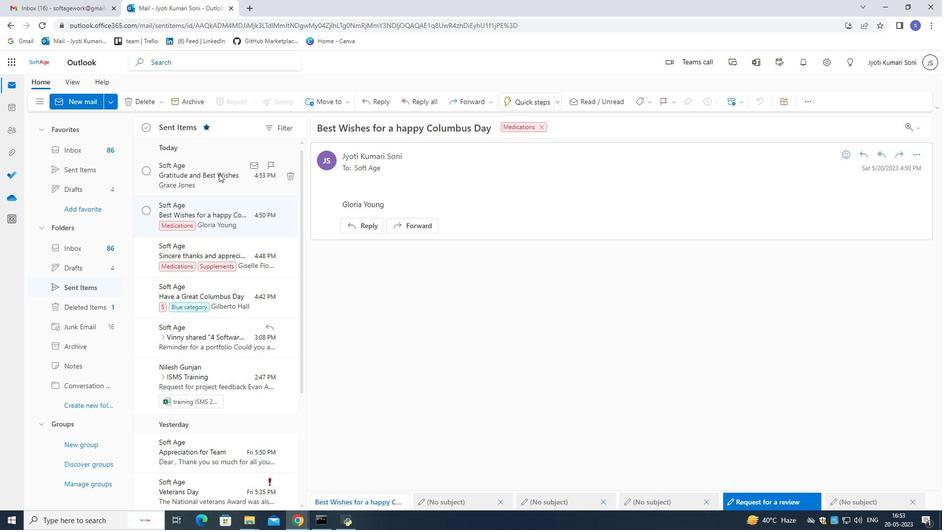 
Action: Mouse moved to (650, 104)
Screenshot: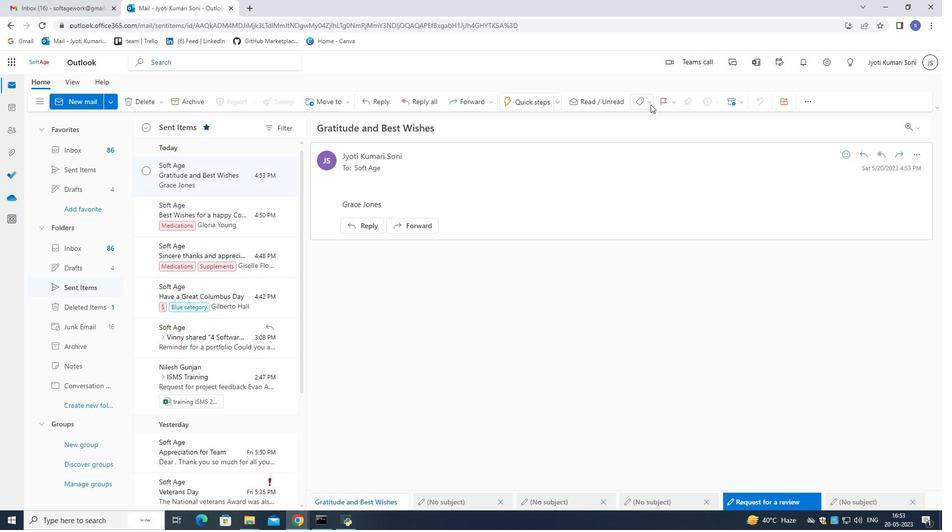
Action: Mouse pressed left at (650, 104)
Screenshot: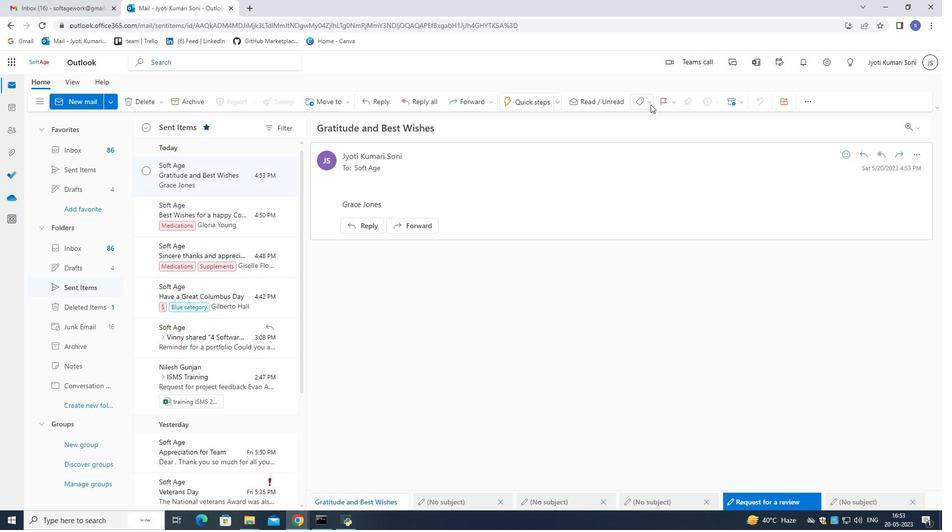 
Action: Mouse moved to (614, 285)
Screenshot: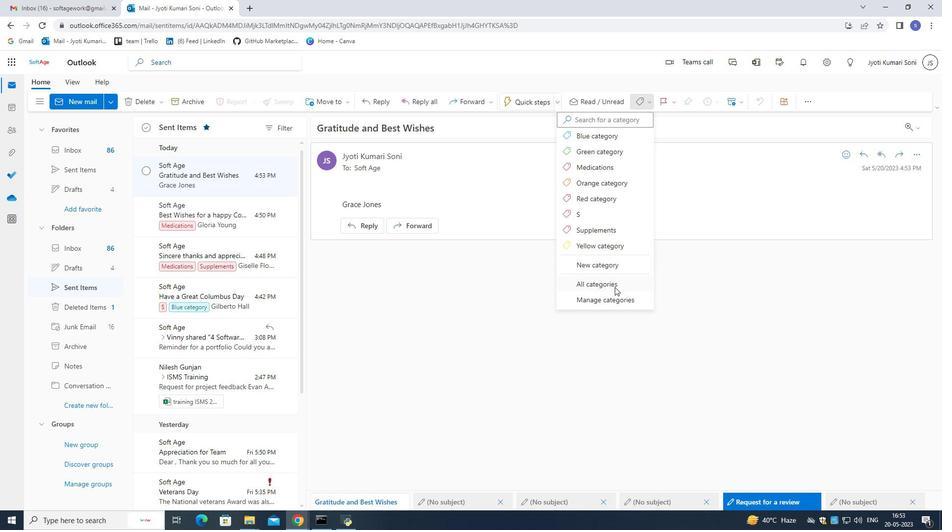 
Action: Mouse pressed left at (614, 285)
Screenshot: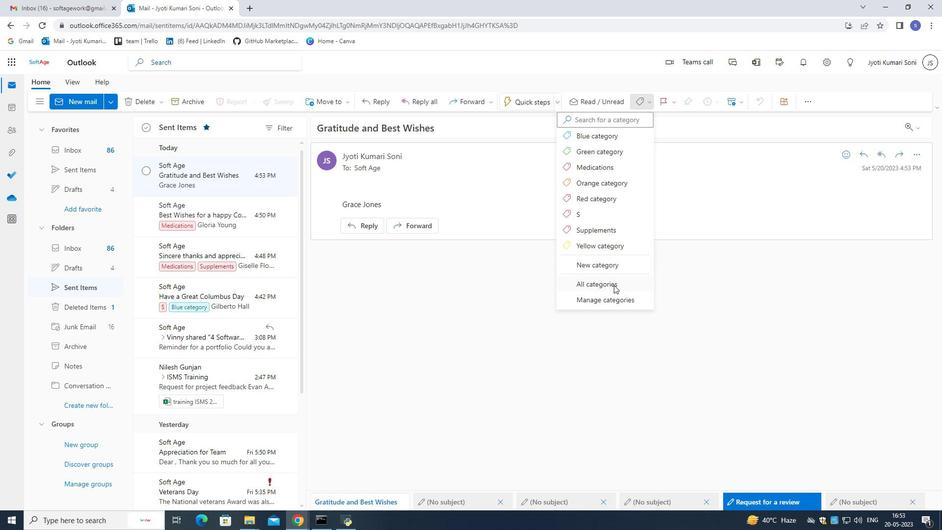 
Action: Mouse moved to (612, 282)
Screenshot: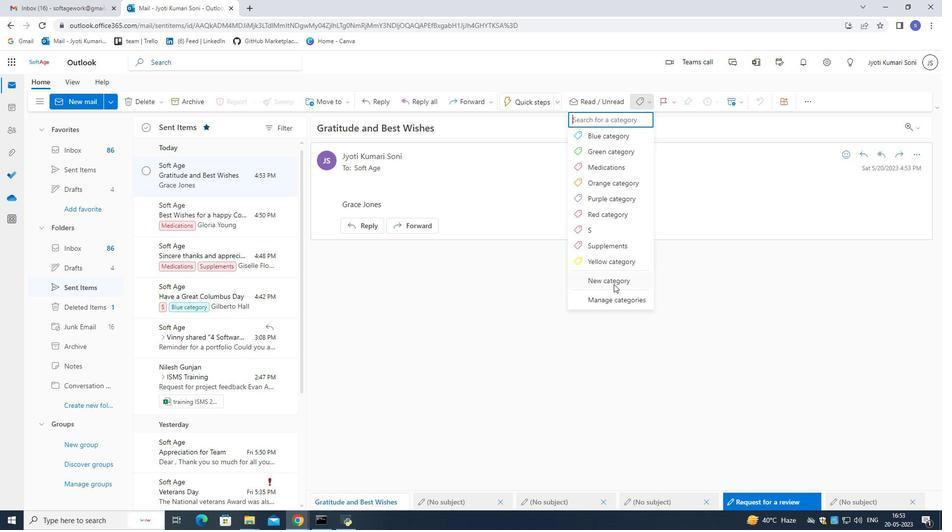 
Action: Mouse pressed left at (612, 282)
Screenshot: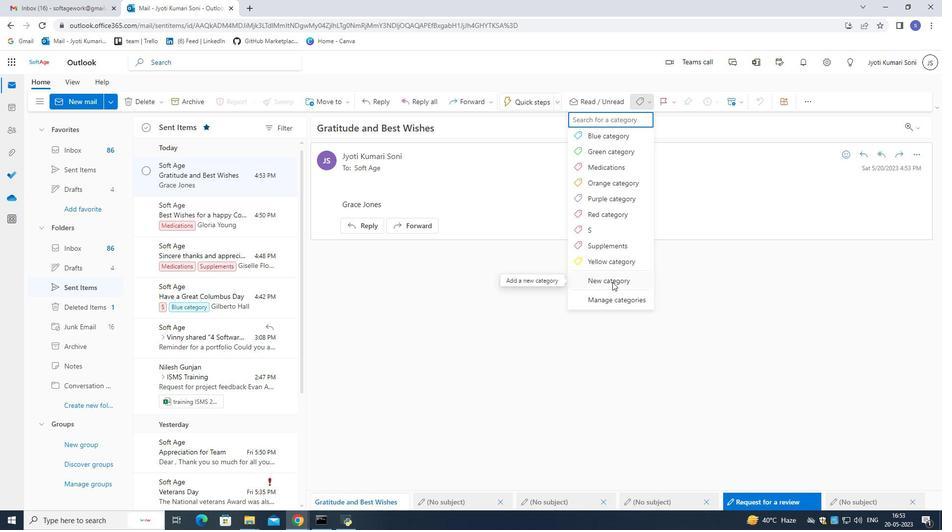 
Action: Mouse moved to (524, 237)
Screenshot: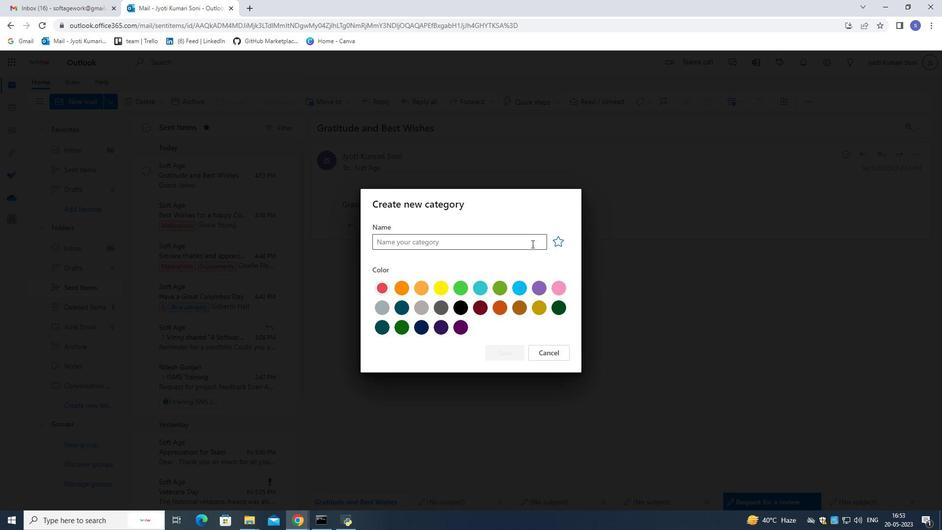 
Action: Mouse pressed left at (524, 237)
Screenshot: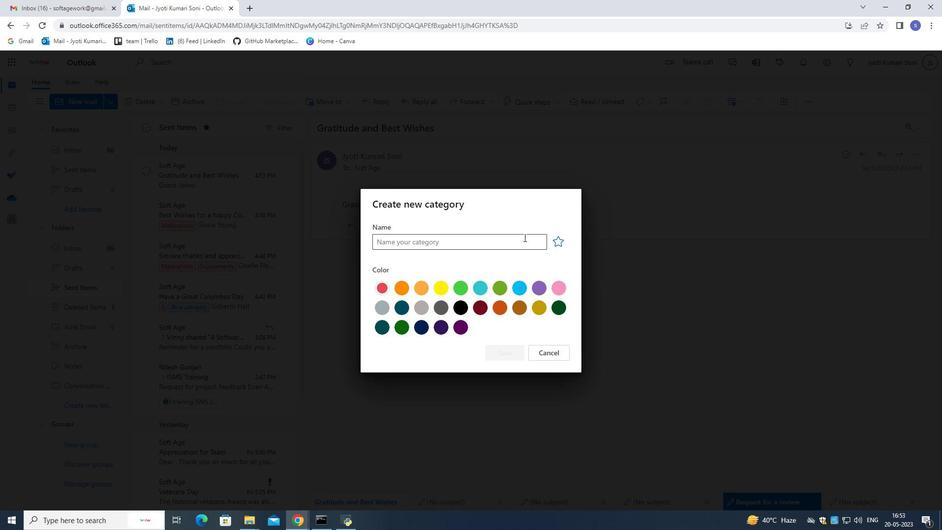 
Action: Key pressed <Key.shift>Medical<Key.space><Key.shift><Key.shift><Key.shift><Key.shift><Key.shift><Key.shift><Key.shift><Key.shift><Key.shift><Key.shift><Key.shift><Key.shift><Key.shift><Key.shift><Key.shift><Key.shift><Key.shift><Key.shift><Key.shift><Key.shift><Key.shift><Key.shift><Key.shift><Key.shift><Key.shift><Key.shift><Key.shift>Records
Screenshot: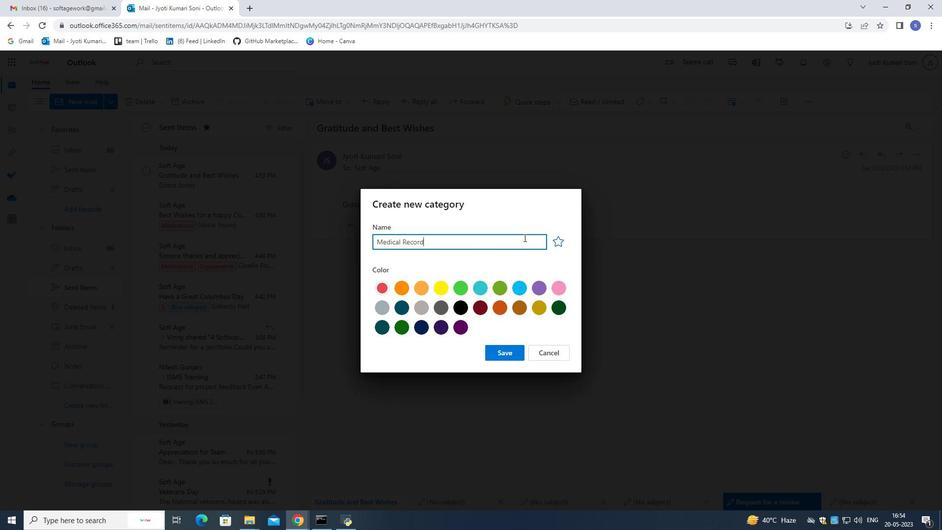 
Action: Mouse moved to (502, 352)
Screenshot: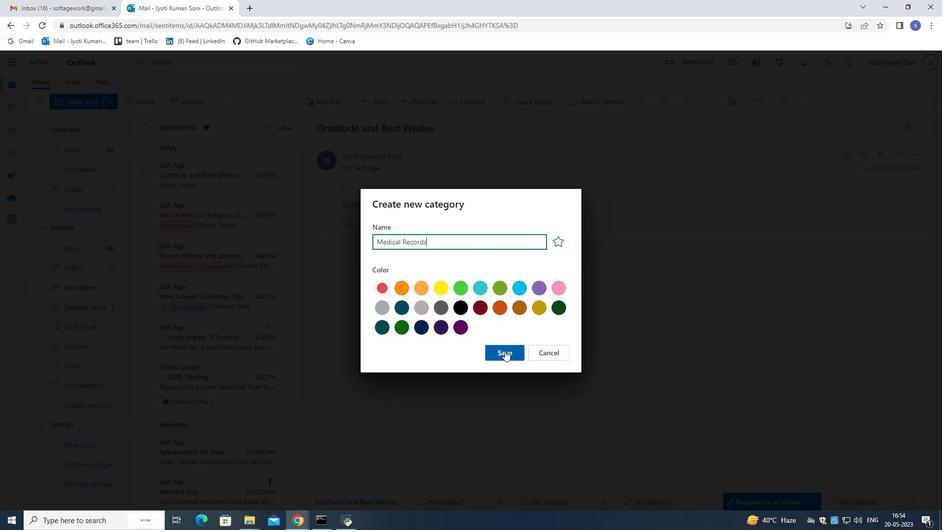 
Action: Mouse pressed left at (502, 352)
Screenshot: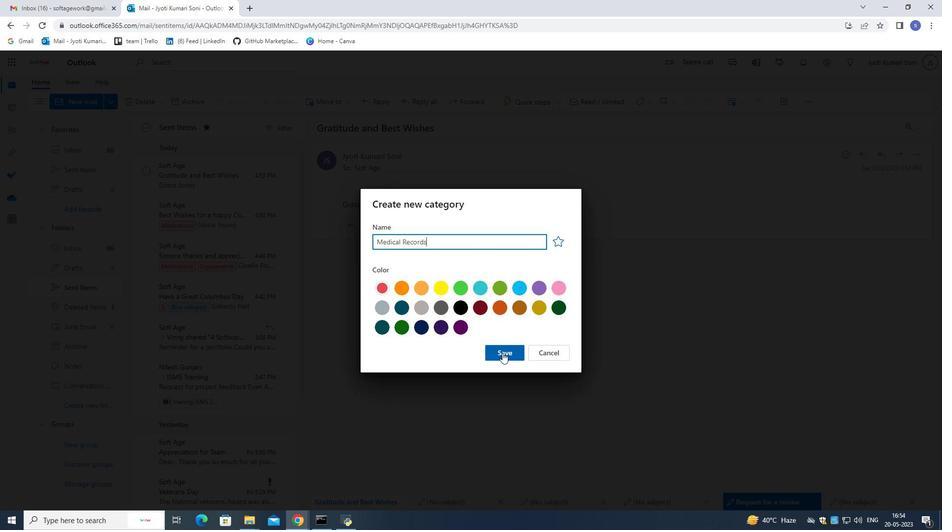 
Action: Mouse moved to (649, 104)
Screenshot: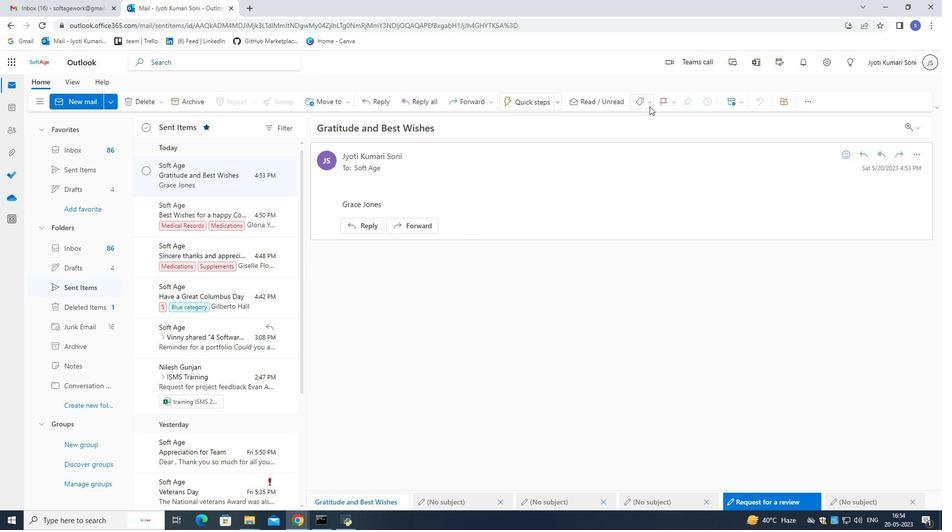 
Action: Mouse pressed left at (649, 104)
Screenshot: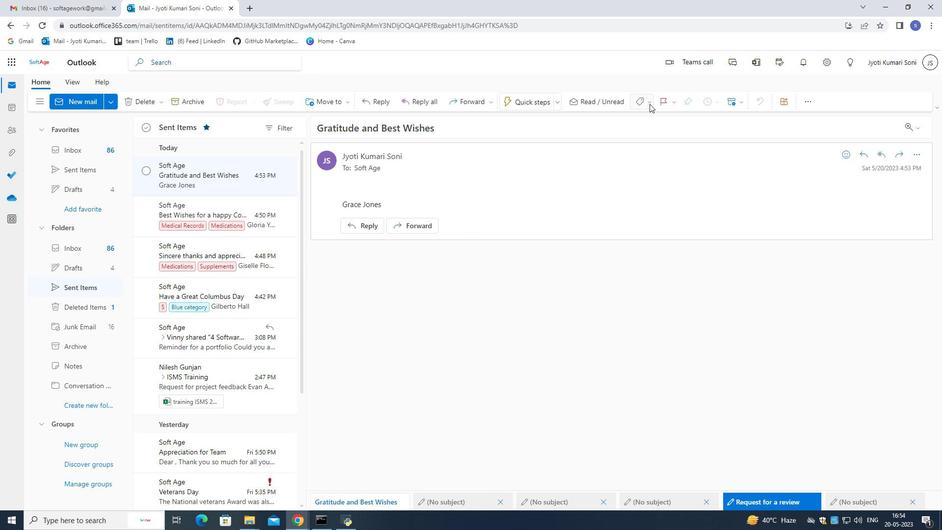
Action: Mouse moved to (610, 151)
Screenshot: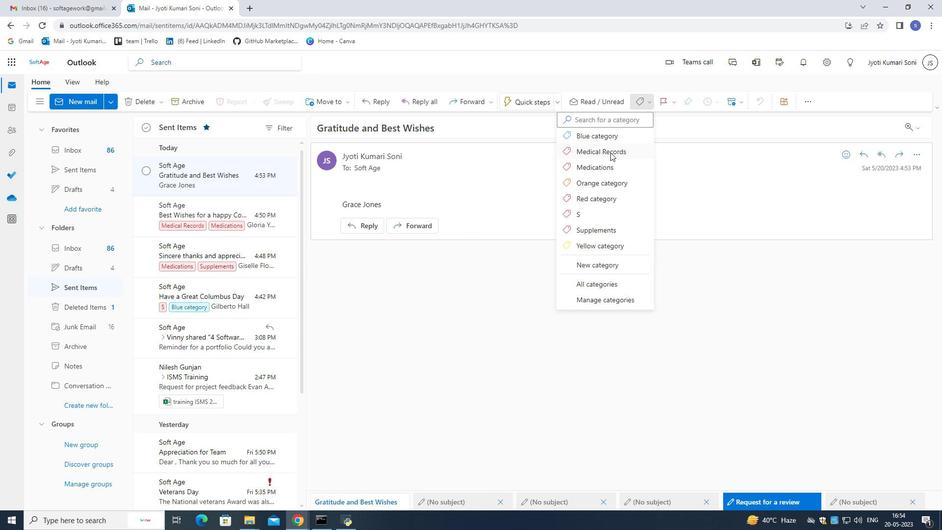 
Action: Mouse pressed left at (610, 151)
Screenshot: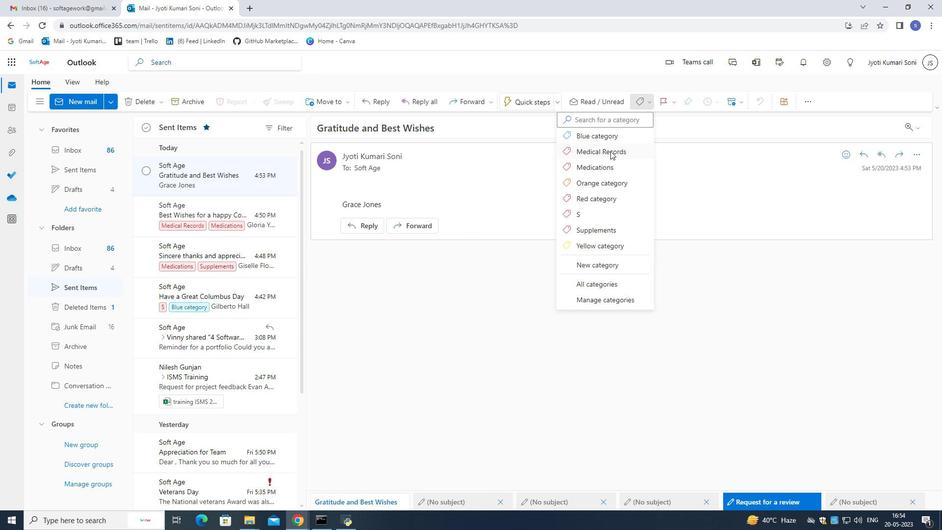 
Action: Mouse moved to (390, 229)
Screenshot: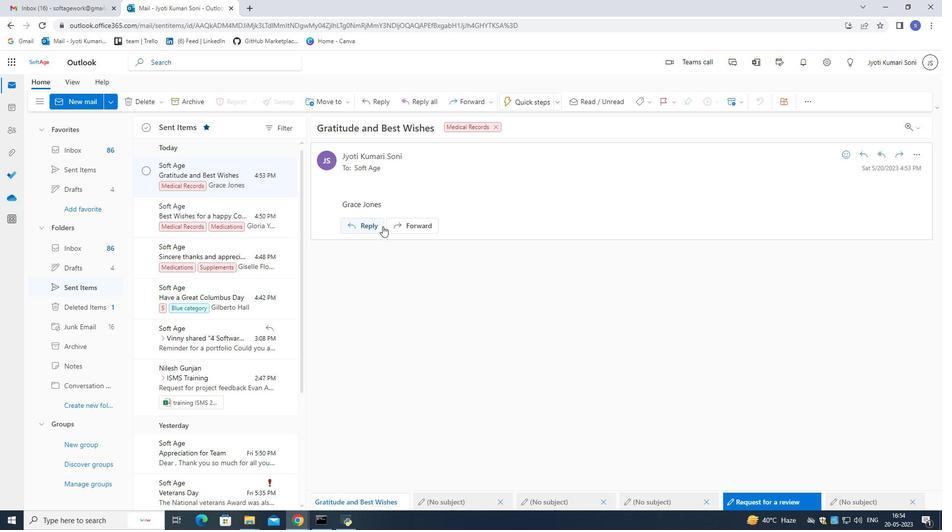 
